 Task: Look for space in Přerov, Czech Republic from 5th July, 2023 to 15th July, 2023 for 9 adults in price range Rs.15000 to Rs.25000. Place can be entire place with 5 bedrooms having 5 beds and 5 bathrooms. Property type can be house, flat, guest house. Booking option can be shelf check-in. Required host language is English.
Action: Mouse moved to (355, 126)
Screenshot: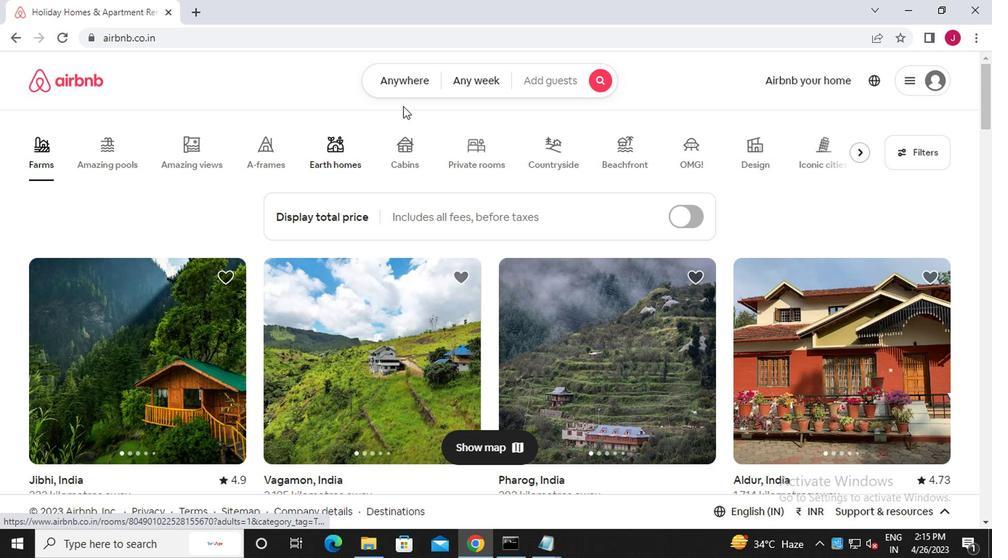 
Action: Mouse pressed left at (355, 126)
Screenshot: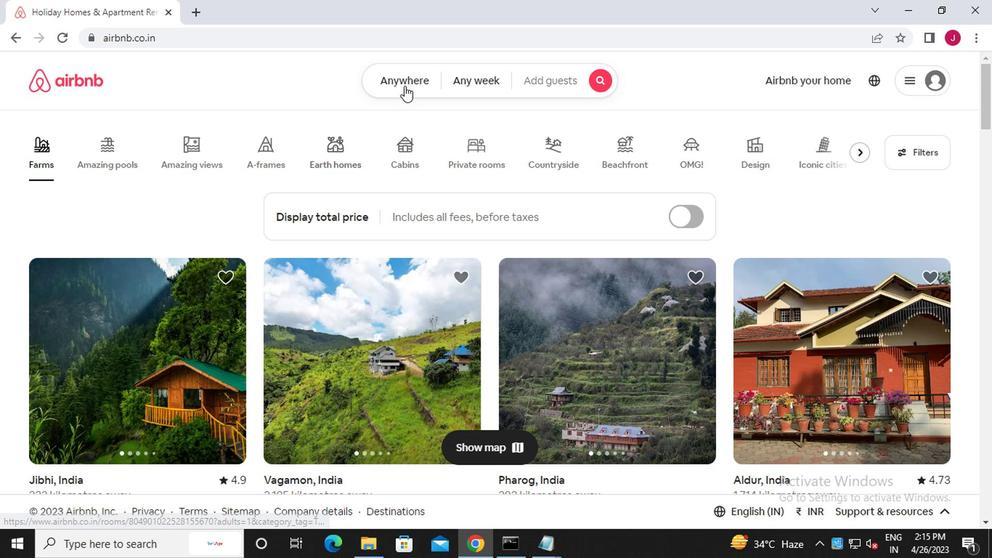 
Action: Mouse moved to (241, 164)
Screenshot: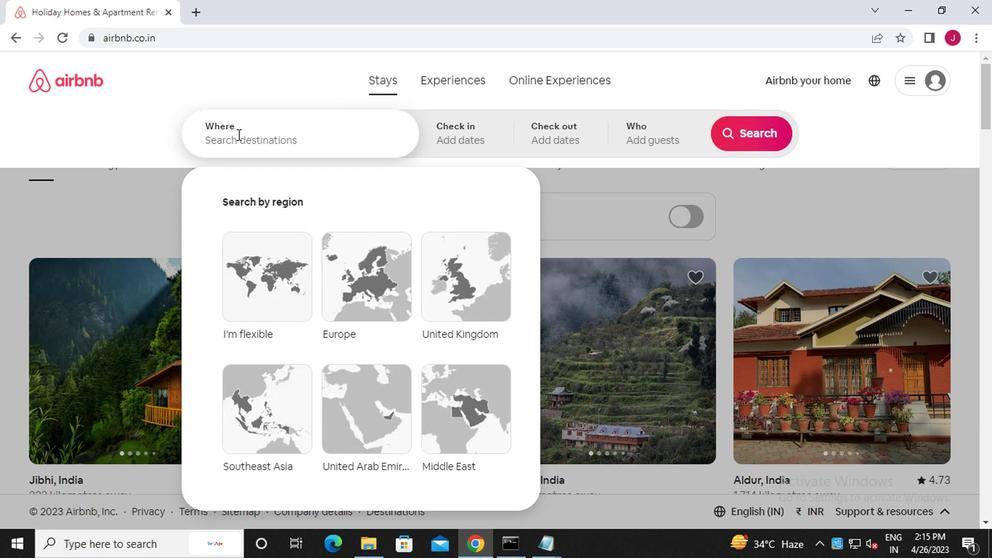 
Action: Mouse pressed left at (241, 164)
Screenshot: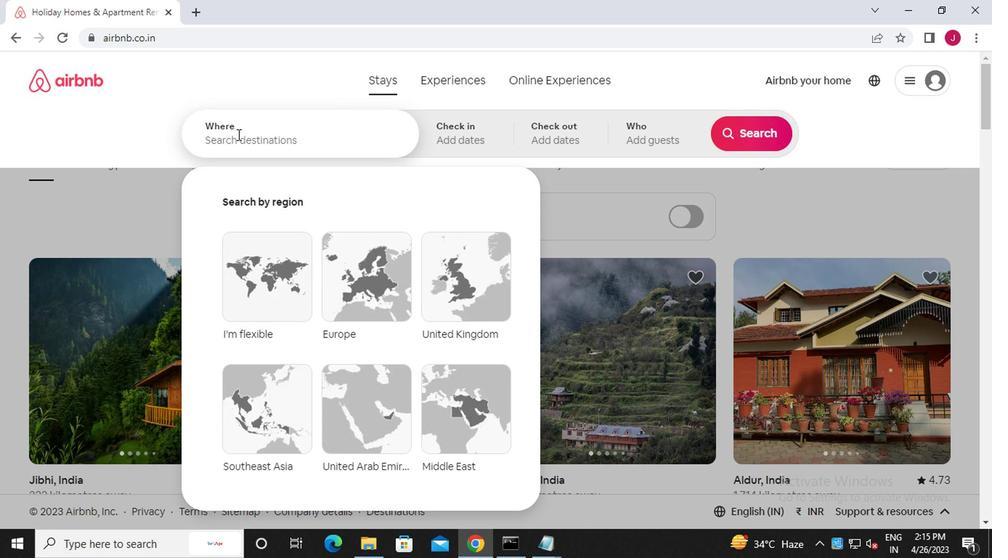 
Action: Mouse moved to (242, 164)
Screenshot: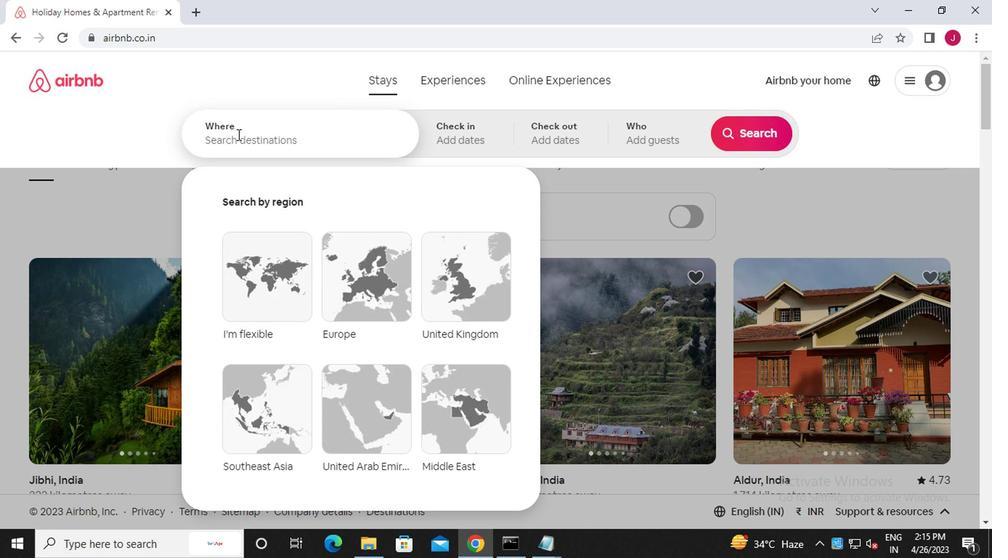 
Action: Key pressed p<Key.caps_lock>rerov,<Key.space><Key.caps_lock>c<Key.caps_lock>zech
Screenshot: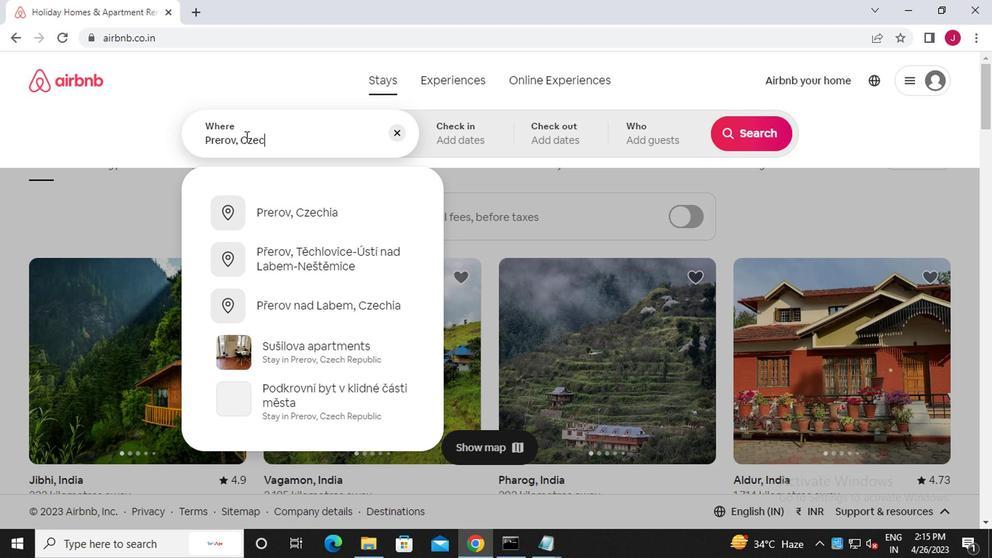
Action: Mouse moved to (403, 162)
Screenshot: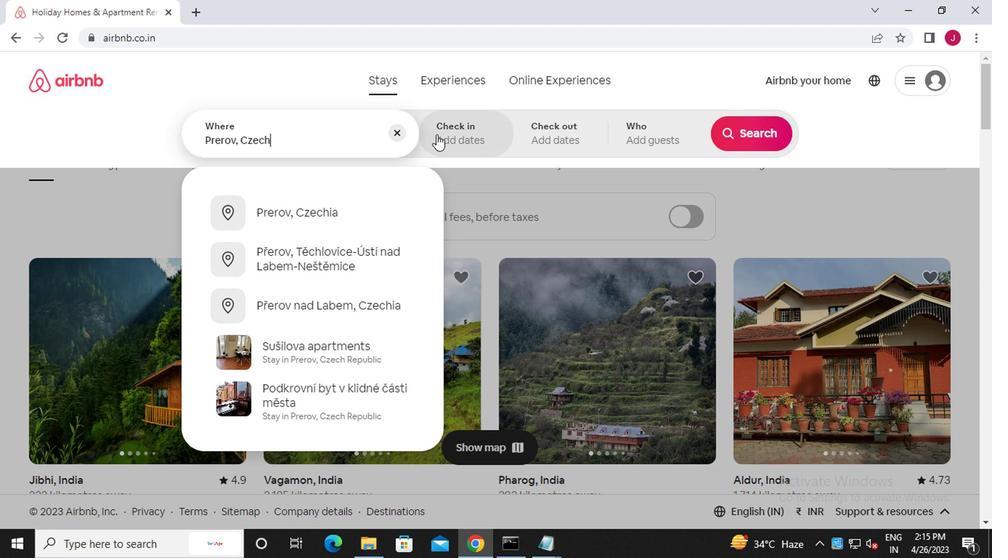 
Action: Mouse pressed left at (403, 162)
Screenshot: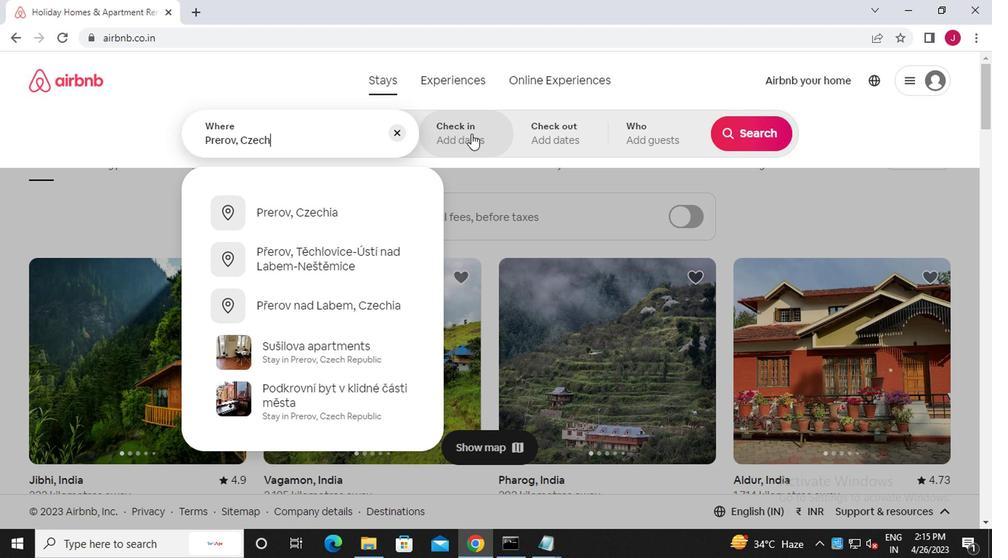 
Action: Mouse moved to (590, 244)
Screenshot: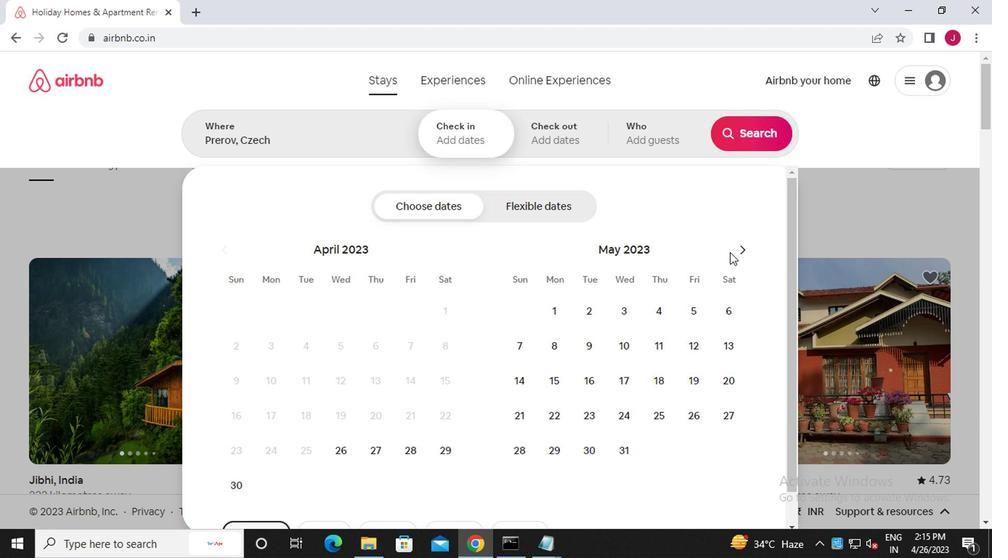 
Action: Mouse pressed left at (590, 244)
Screenshot: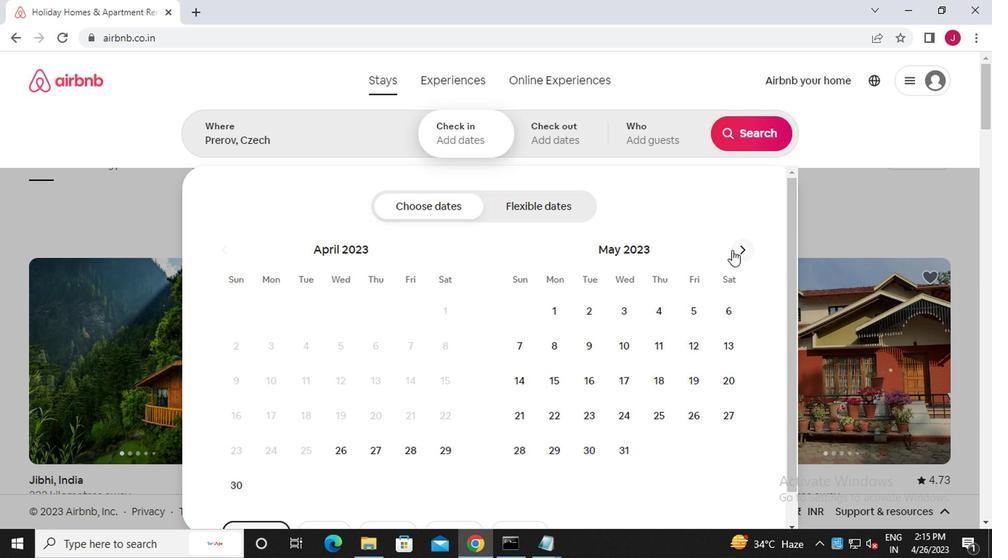 
Action: Mouse moved to (591, 244)
Screenshot: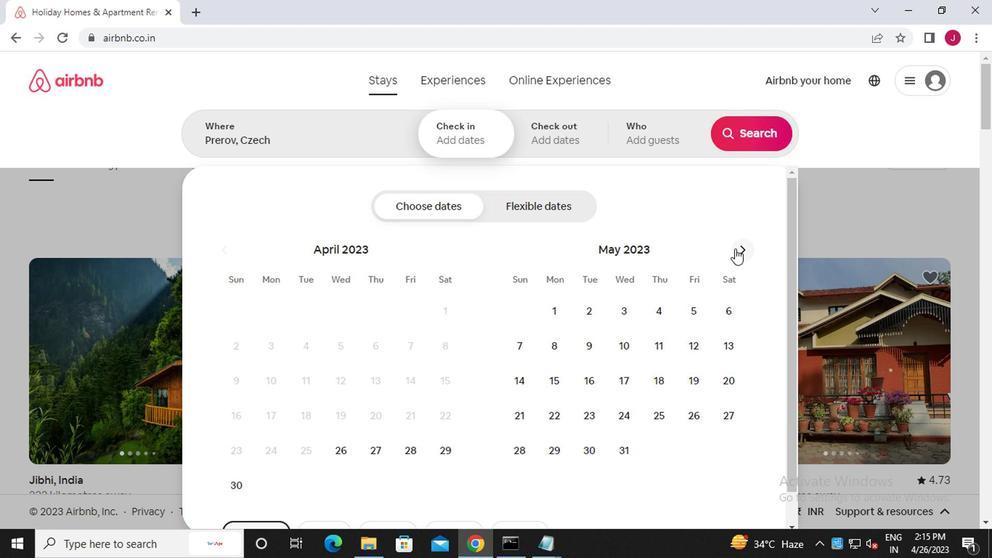 
Action: Mouse pressed left at (591, 244)
Screenshot: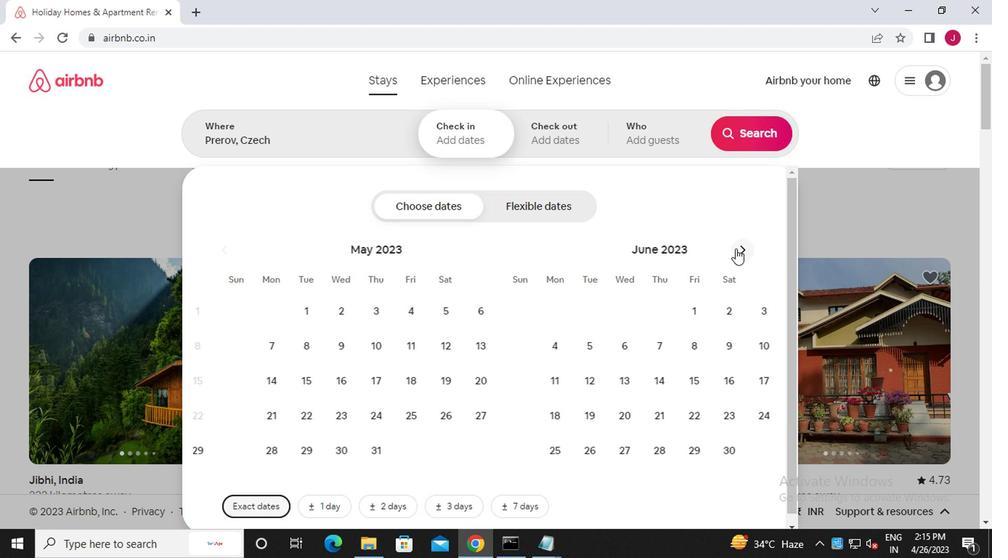 
Action: Mouse moved to (507, 314)
Screenshot: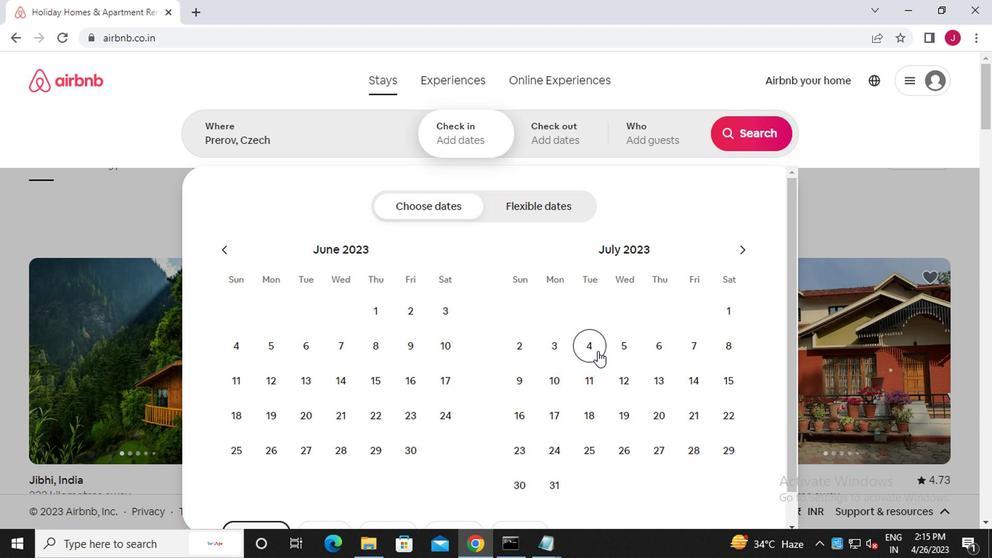 
Action: Mouse pressed left at (507, 314)
Screenshot: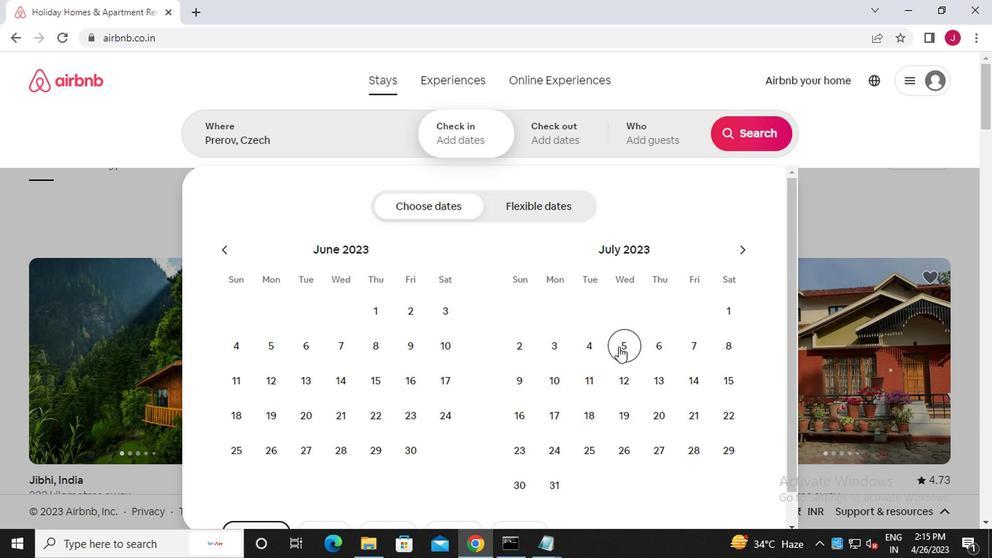 
Action: Mouse moved to (592, 340)
Screenshot: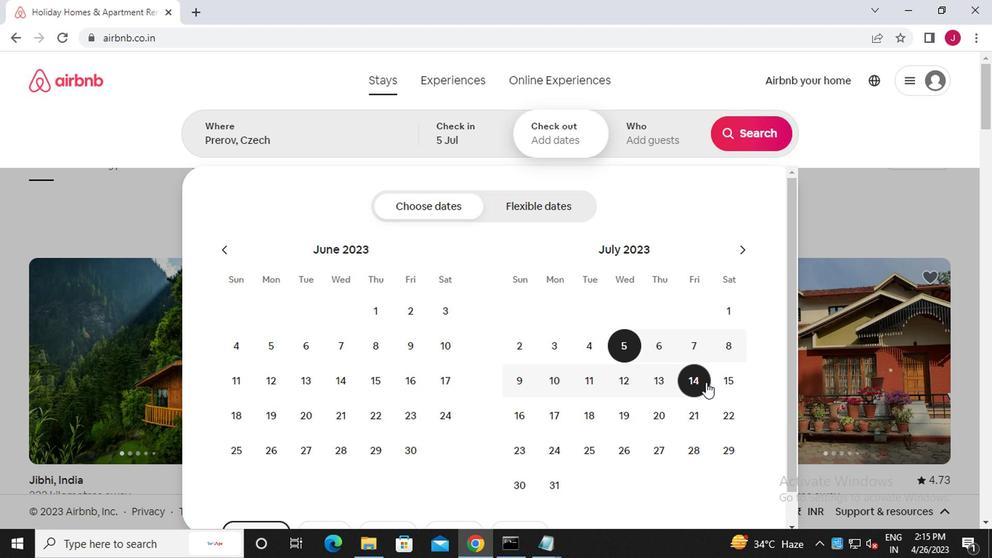 
Action: Mouse pressed left at (592, 340)
Screenshot: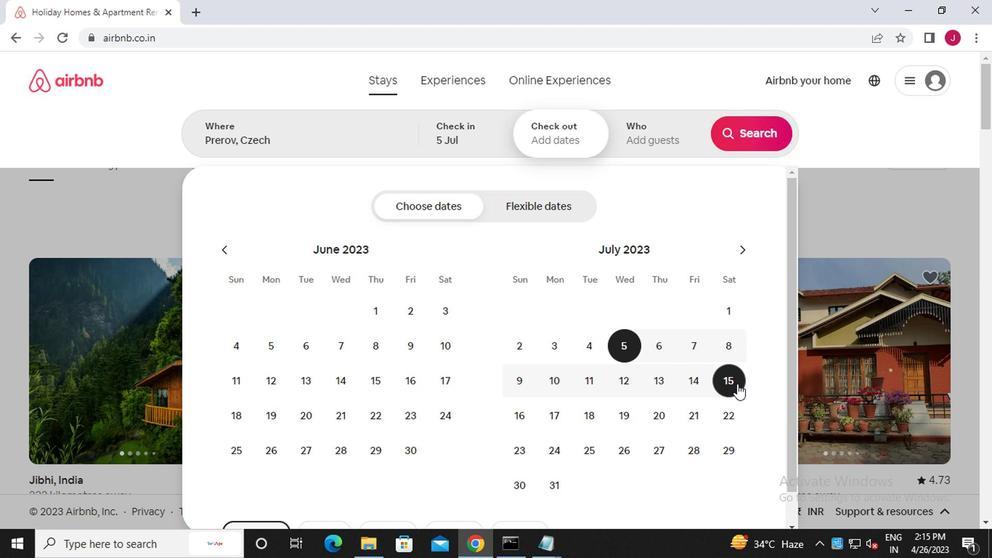 
Action: Mouse moved to (534, 167)
Screenshot: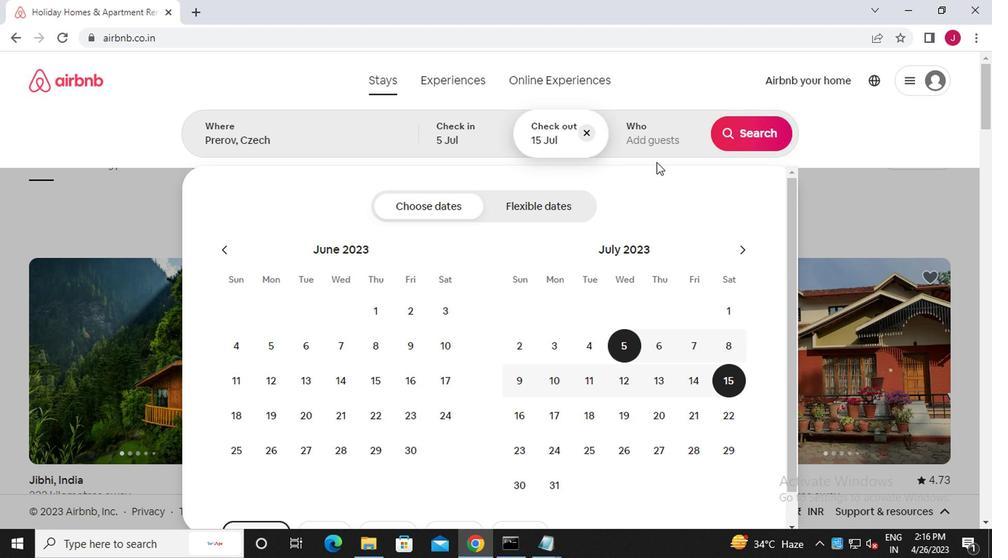 
Action: Mouse pressed left at (534, 167)
Screenshot: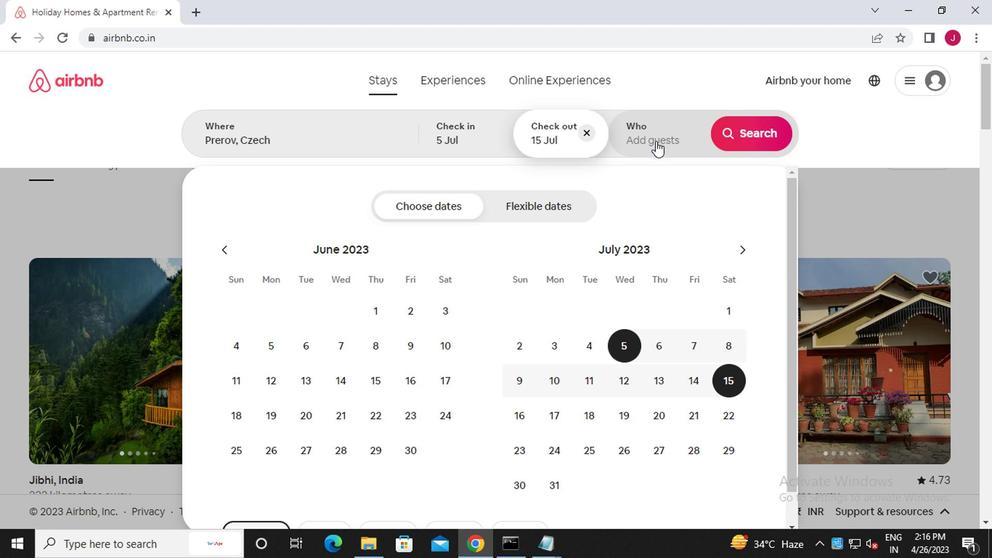 
Action: Mouse moved to (607, 213)
Screenshot: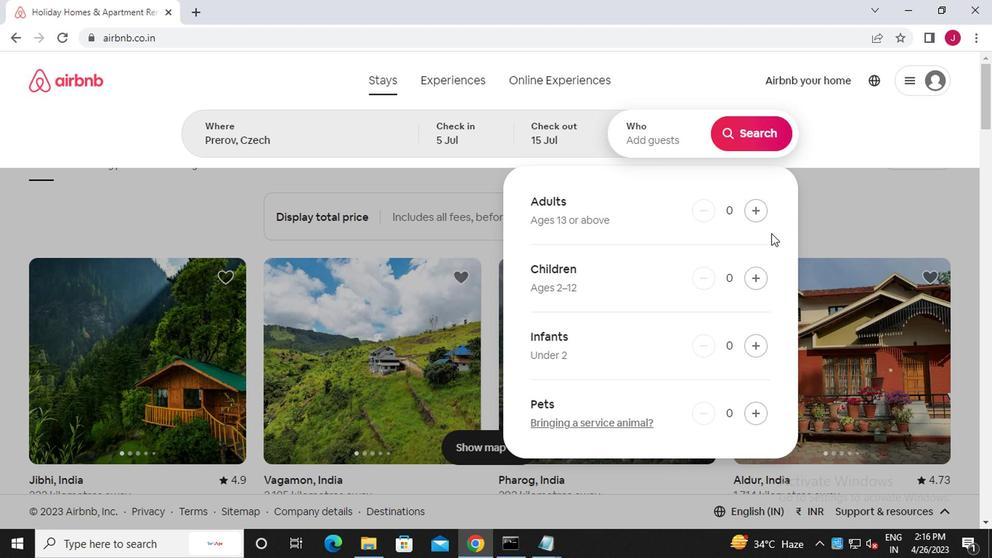 
Action: Mouse pressed left at (607, 213)
Screenshot: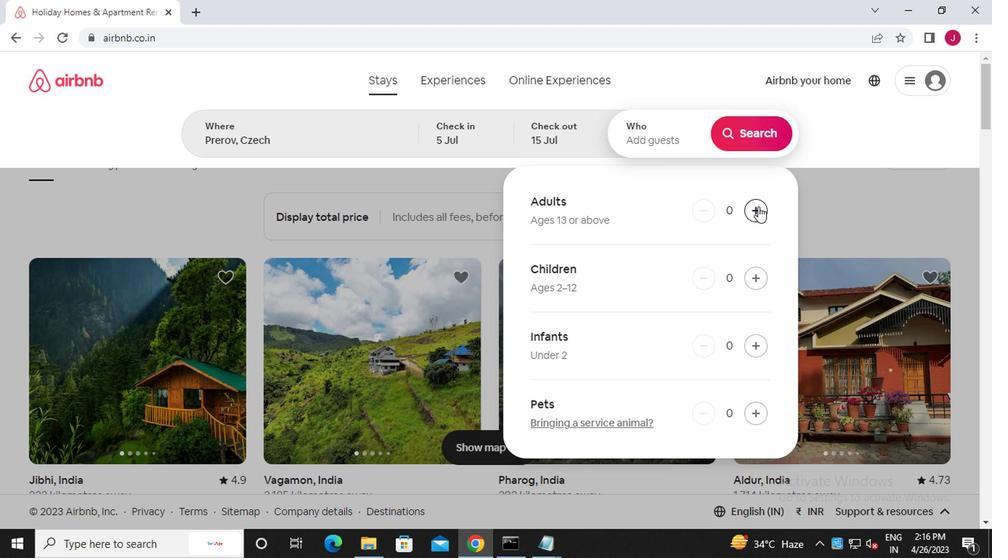 
Action: Mouse pressed left at (607, 213)
Screenshot: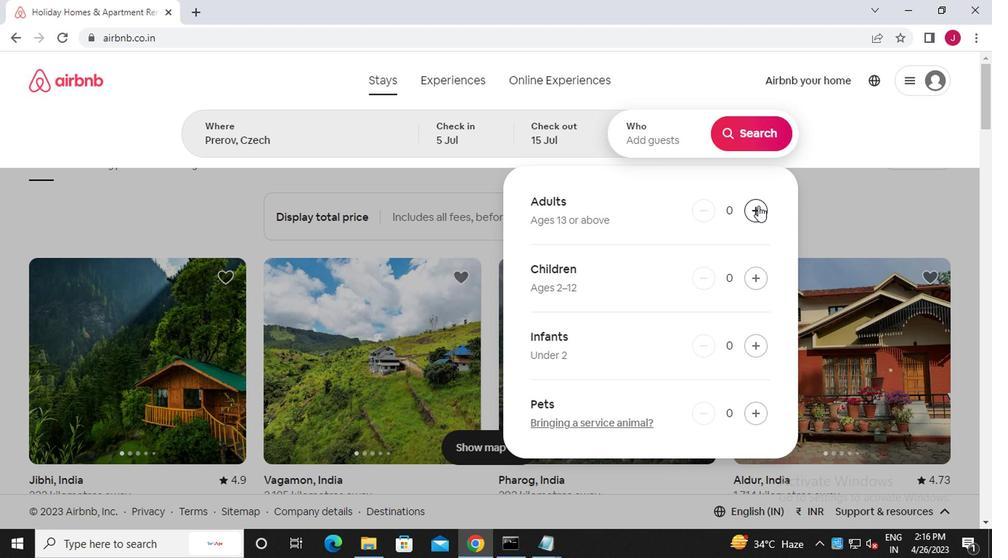 
Action: Mouse pressed left at (607, 213)
Screenshot: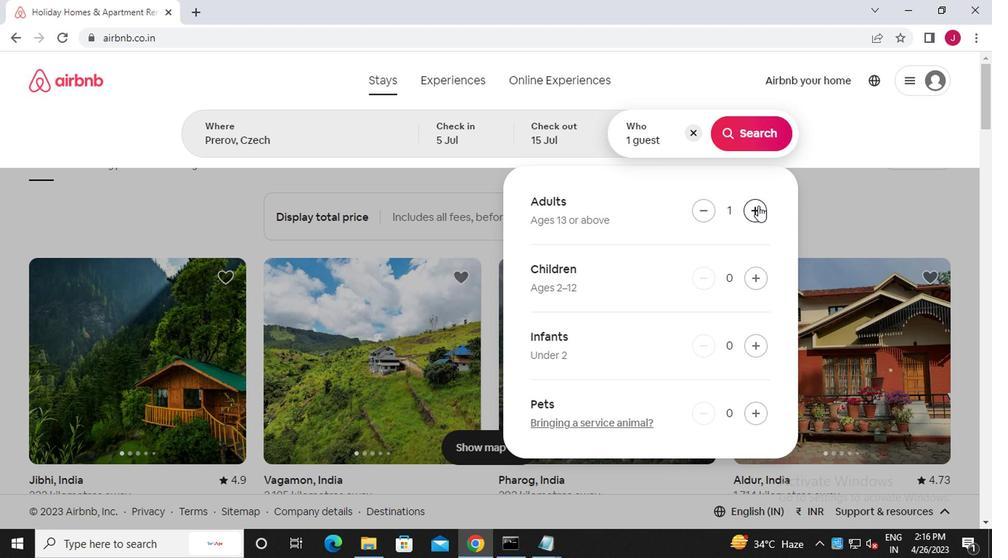 
Action: Mouse pressed left at (607, 213)
Screenshot: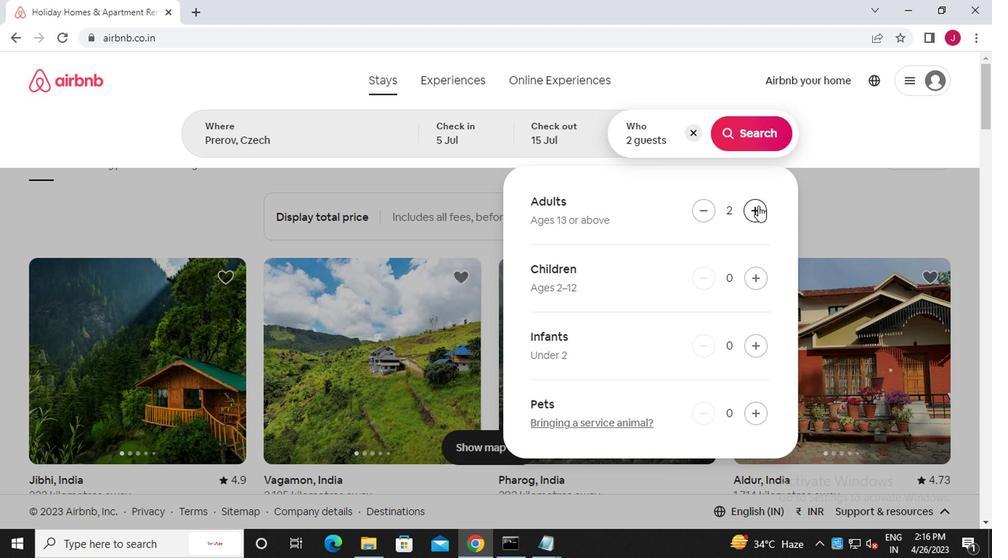 
Action: Mouse pressed left at (607, 213)
Screenshot: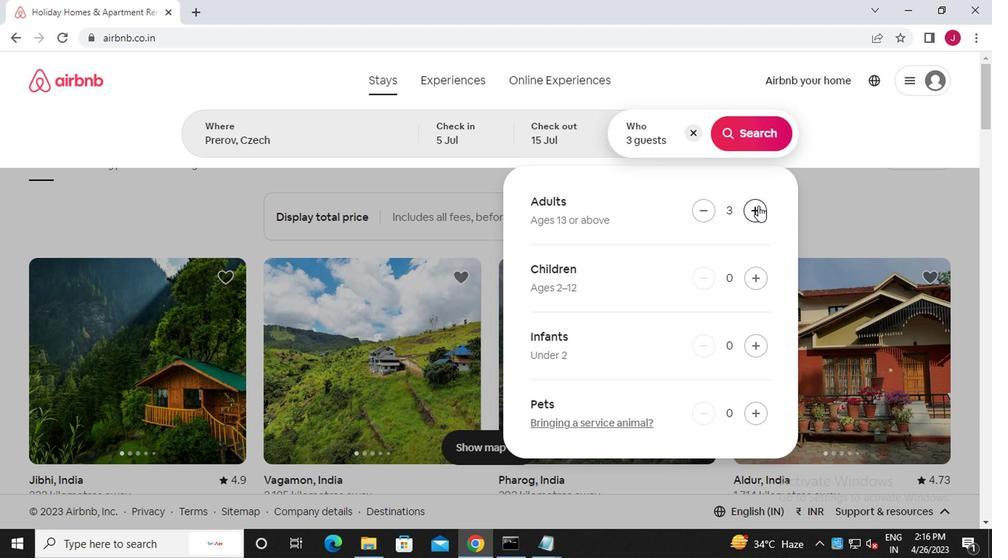 
Action: Mouse pressed left at (607, 213)
Screenshot: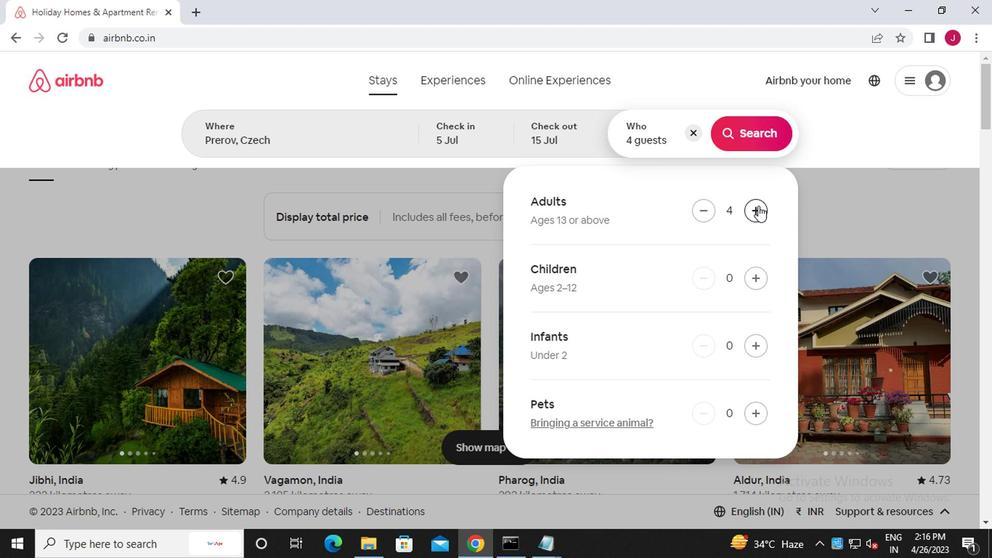 
Action: Mouse pressed left at (607, 213)
Screenshot: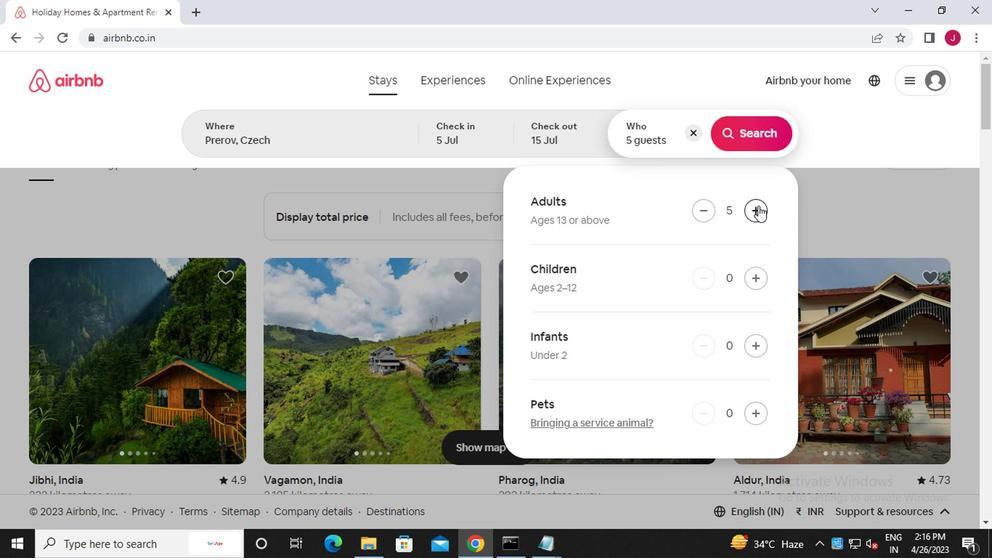 
Action: Mouse pressed left at (607, 213)
Screenshot: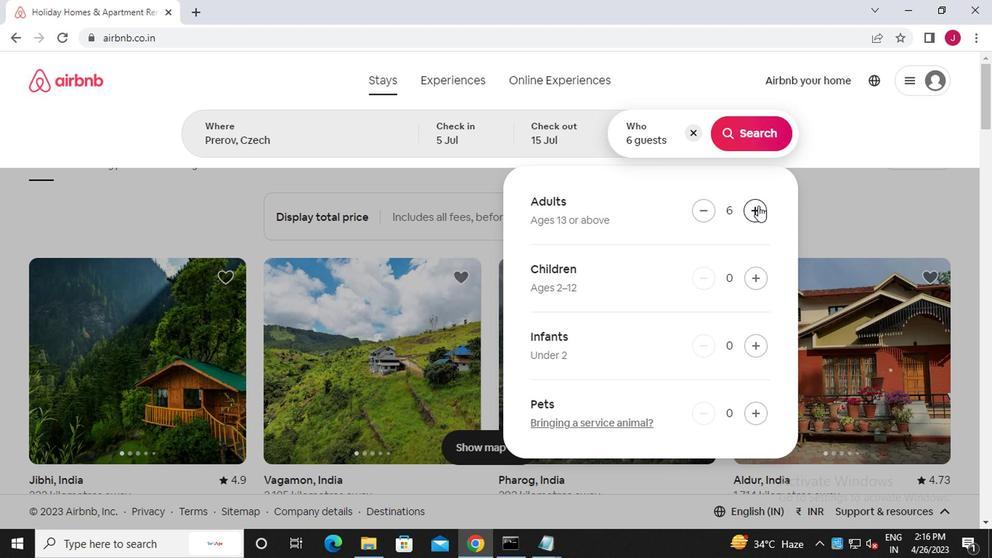 
Action: Mouse pressed left at (607, 213)
Screenshot: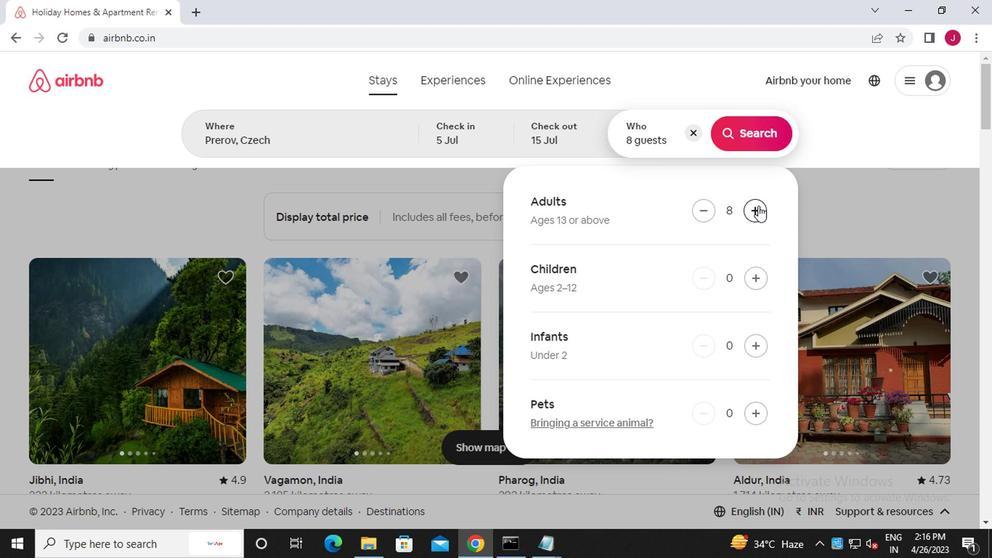 
Action: Mouse moved to (605, 164)
Screenshot: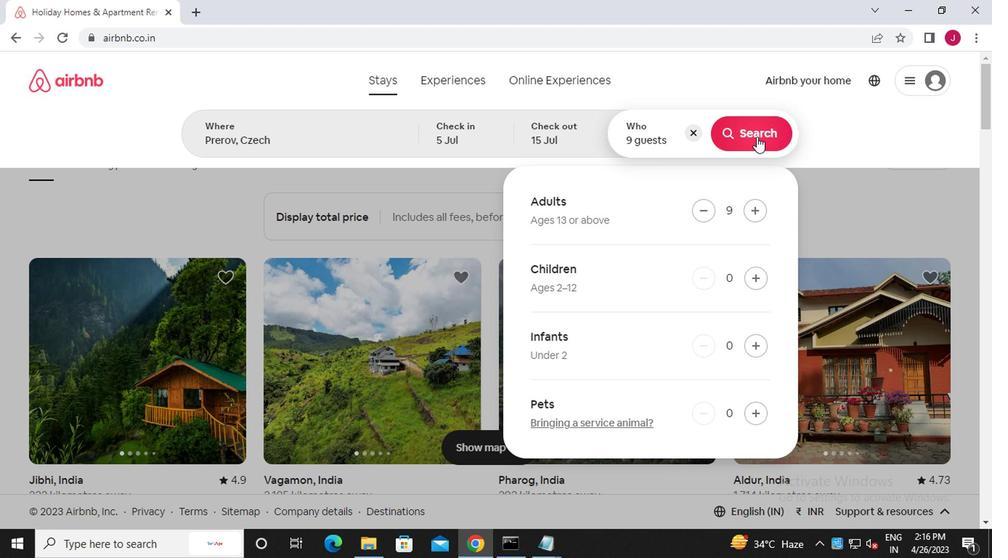 
Action: Mouse pressed left at (605, 164)
Screenshot: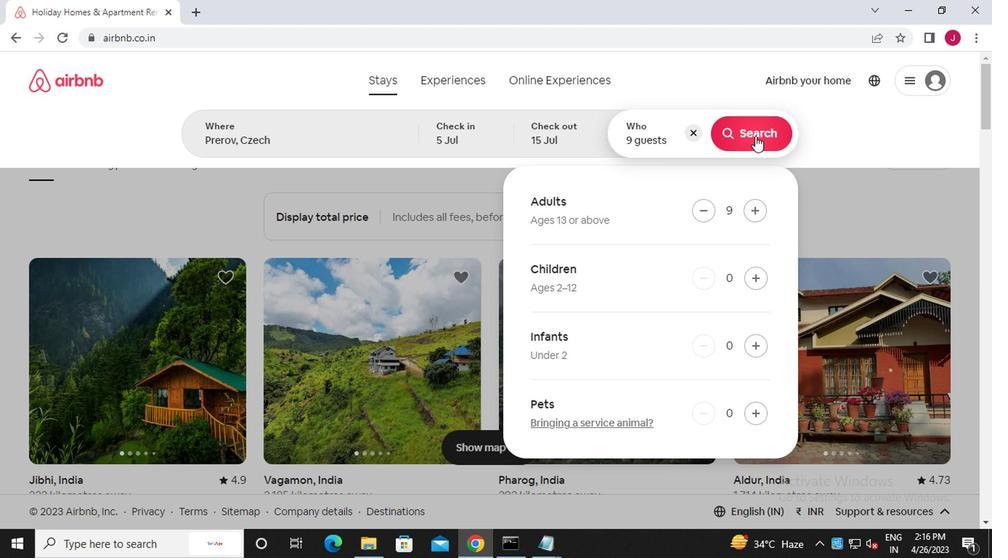 
Action: Mouse moved to (732, 164)
Screenshot: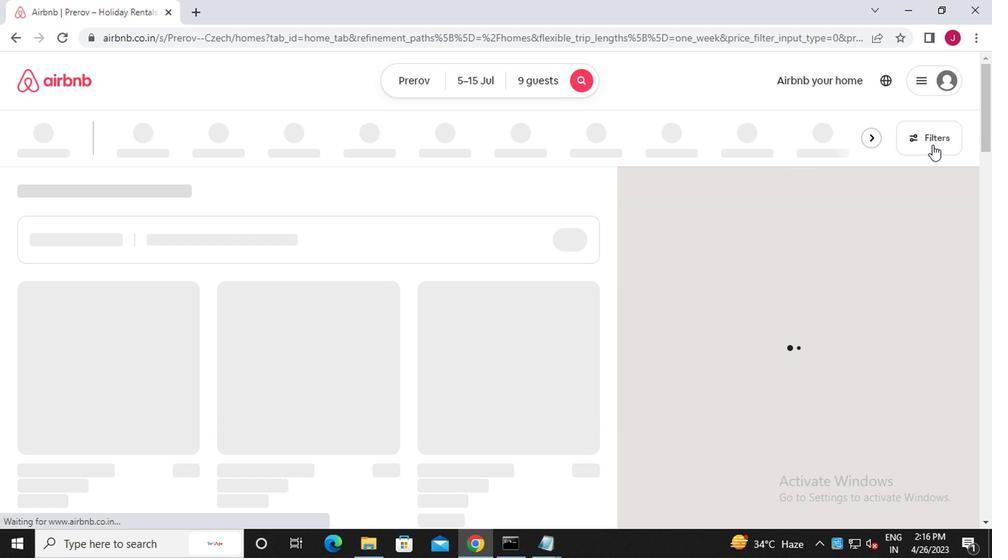 
Action: Mouse pressed left at (732, 164)
Screenshot: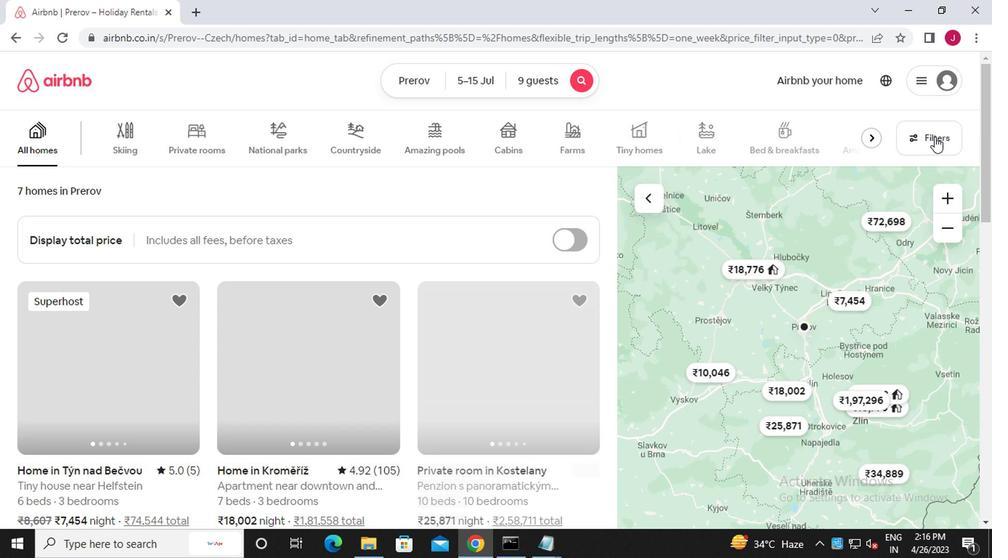 
Action: Mouse moved to (315, 297)
Screenshot: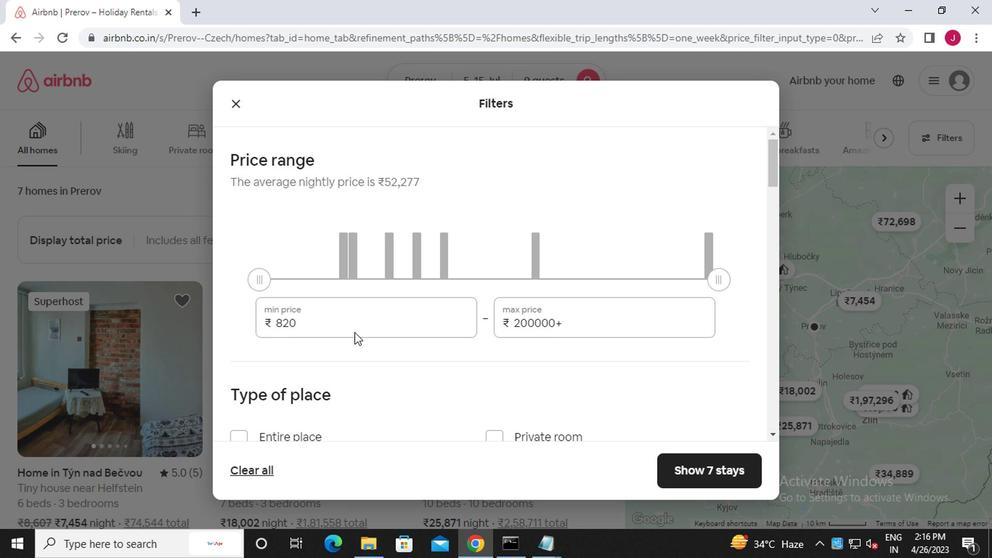 
Action: Mouse pressed left at (315, 297)
Screenshot: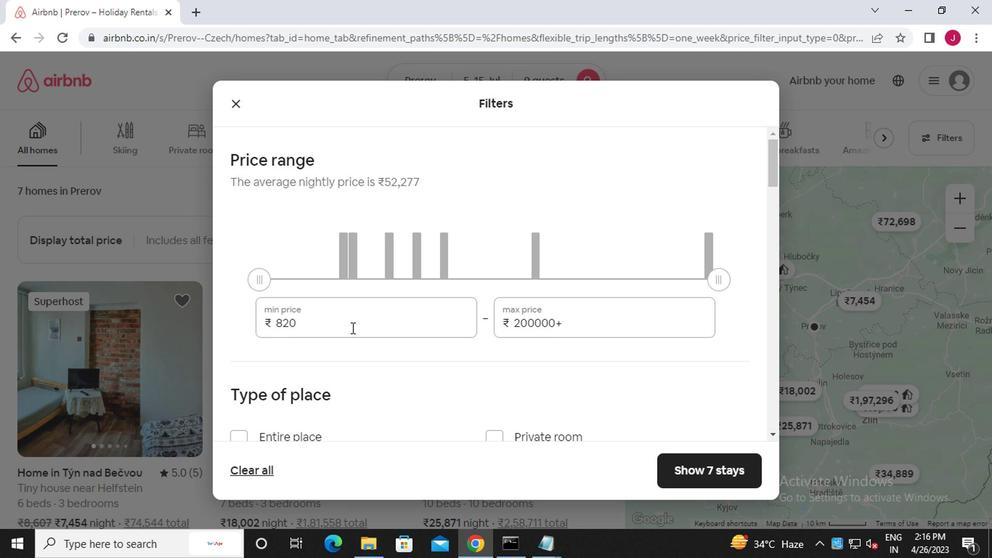 
Action: Mouse moved to (312, 291)
Screenshot: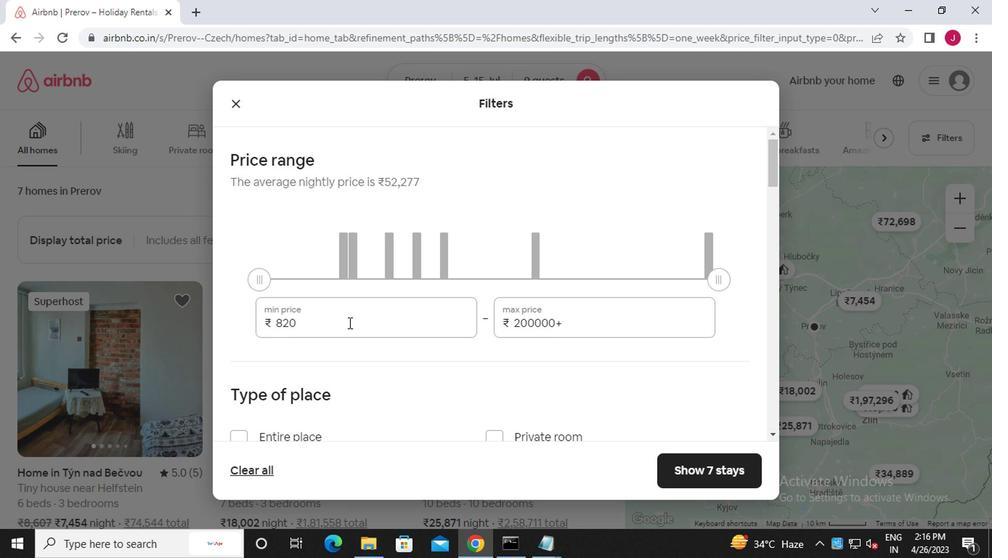 
Action: Key pressed <Key.backspace><Key.backspace><Key.backspace><<97>><<101>><<96>><<96>><<96>>
Screenshot: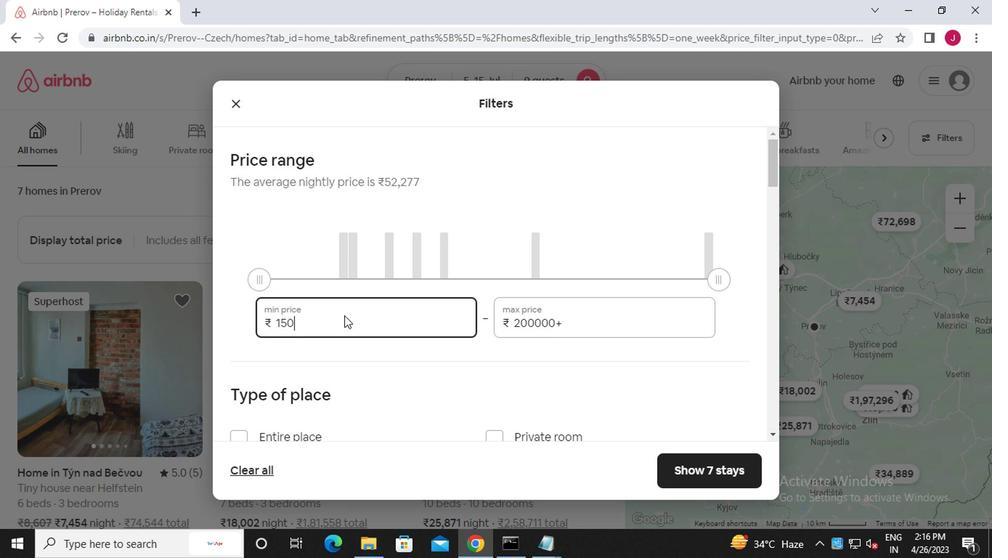 
Action: Mouse moved to (478, 296)
Screenshot: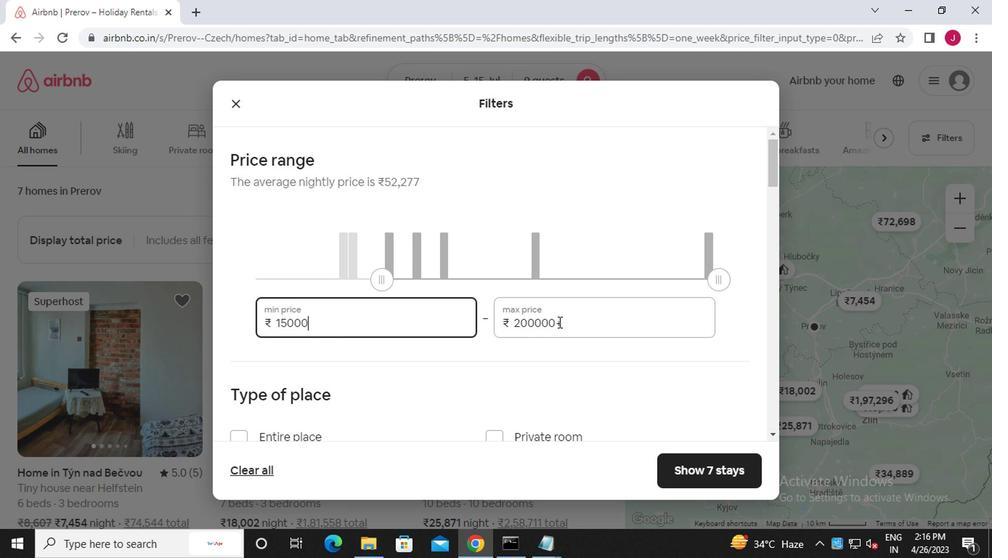 
Action: Mouse pressed left at (478, 296)
Screenshot: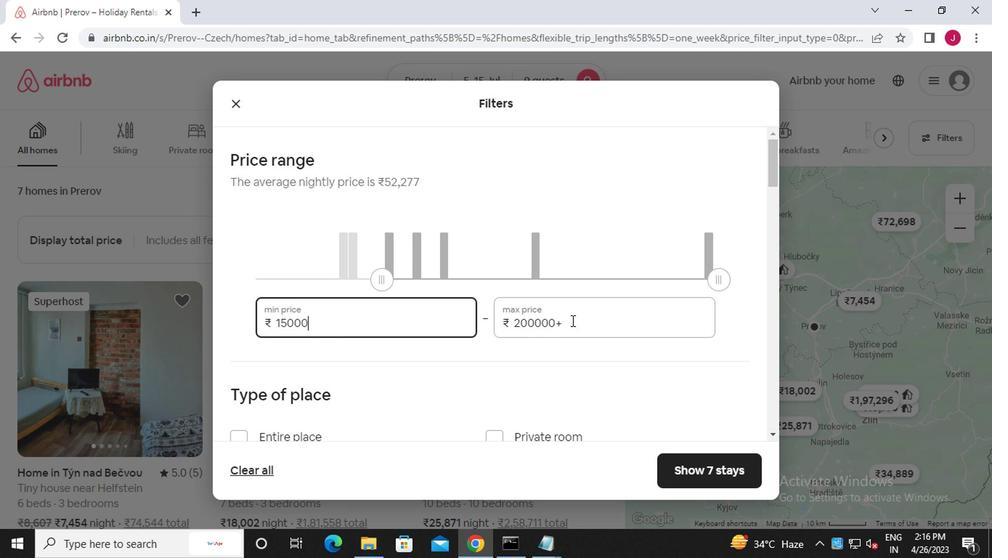 
Action: Mouse moved to (476, 294)
Screenshot: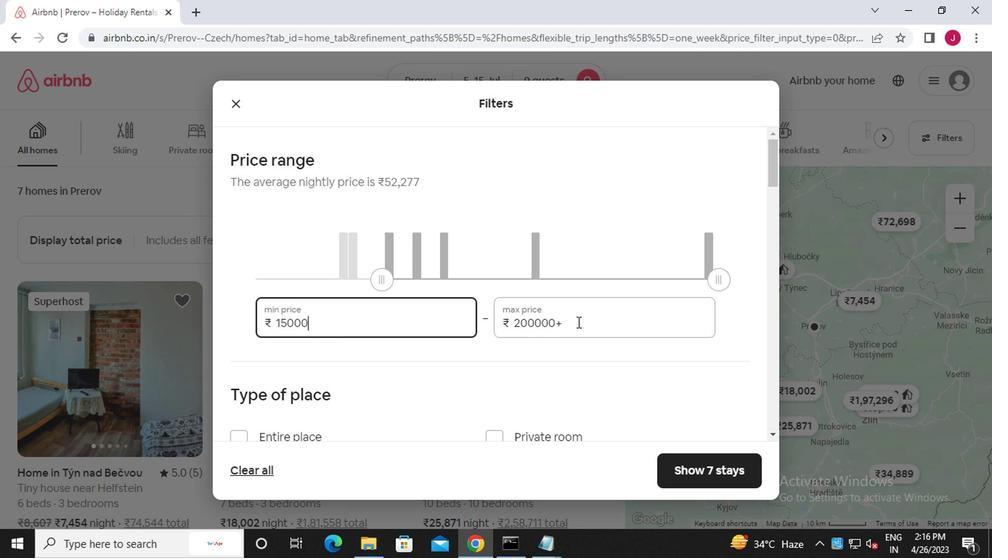 
Action: Key pressed <Key.backspace><Key.backspace><Key.backspace><Key.backspace><Key.backspace><Key.backspace><<101>><<96>><<96>><<96>>
Screenshot: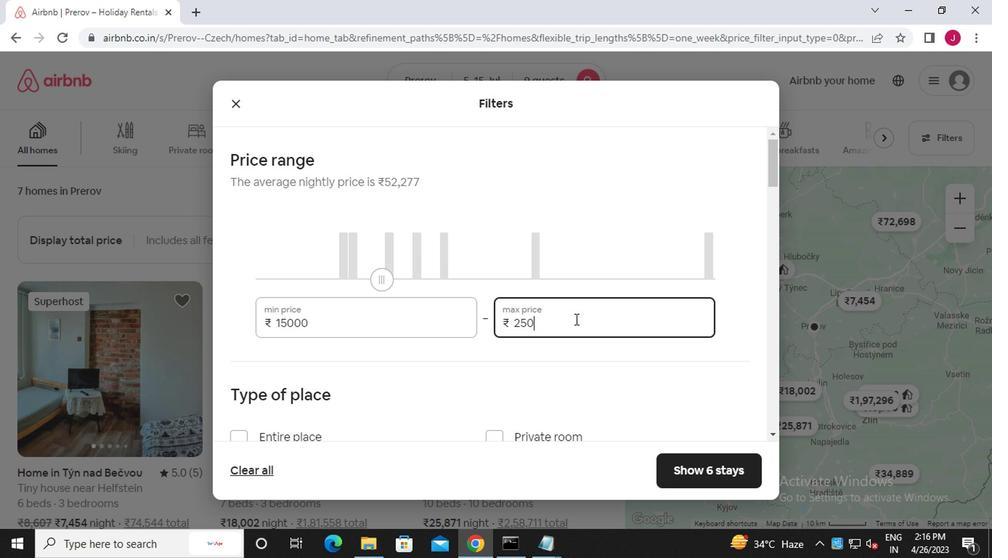 
Action: Mouse moved to (472, 290)
Screenshot: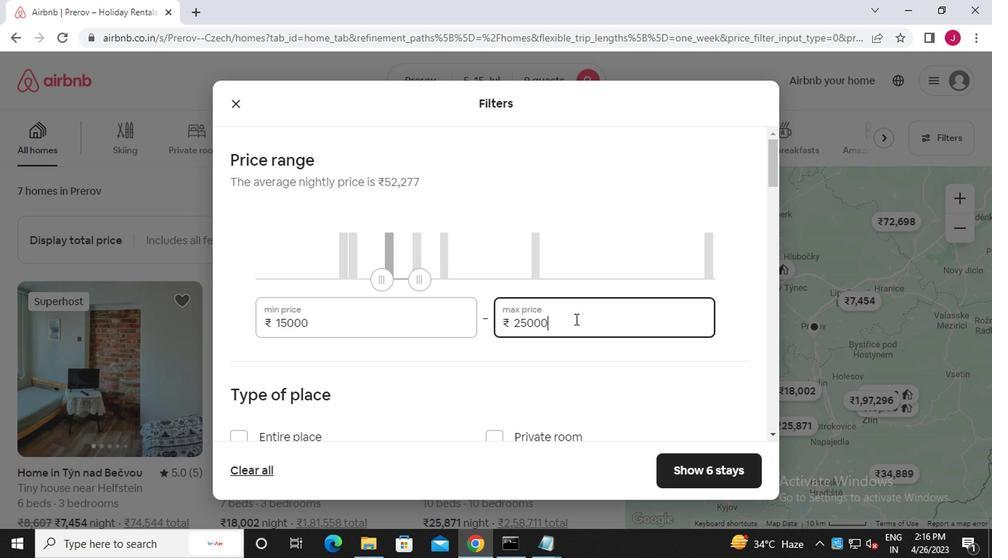 
Action: Mouse scrolled (472, 290) with delta (0, 0)
Screenshot: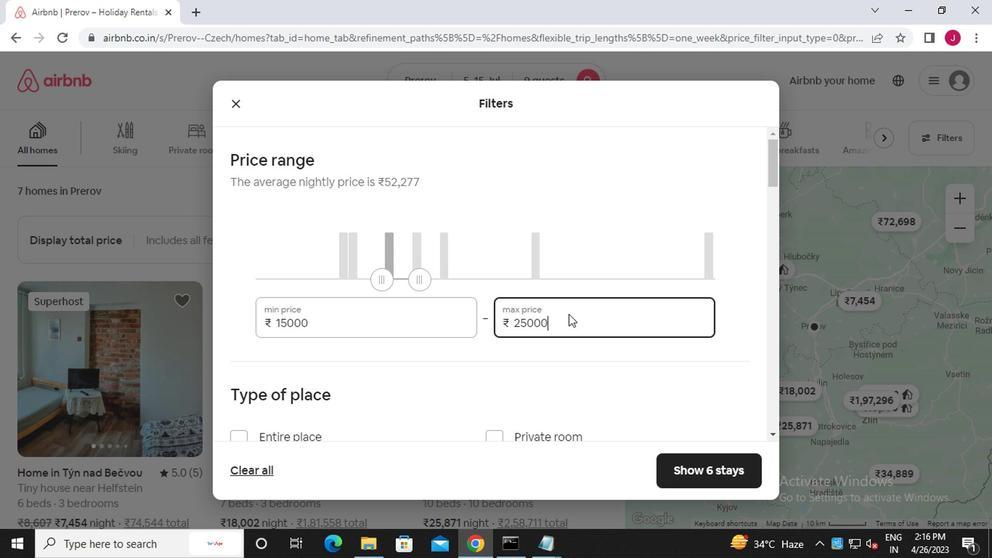 
Action: Mouse scrolled (472, 290) with delta (0, 0)
Screenshot: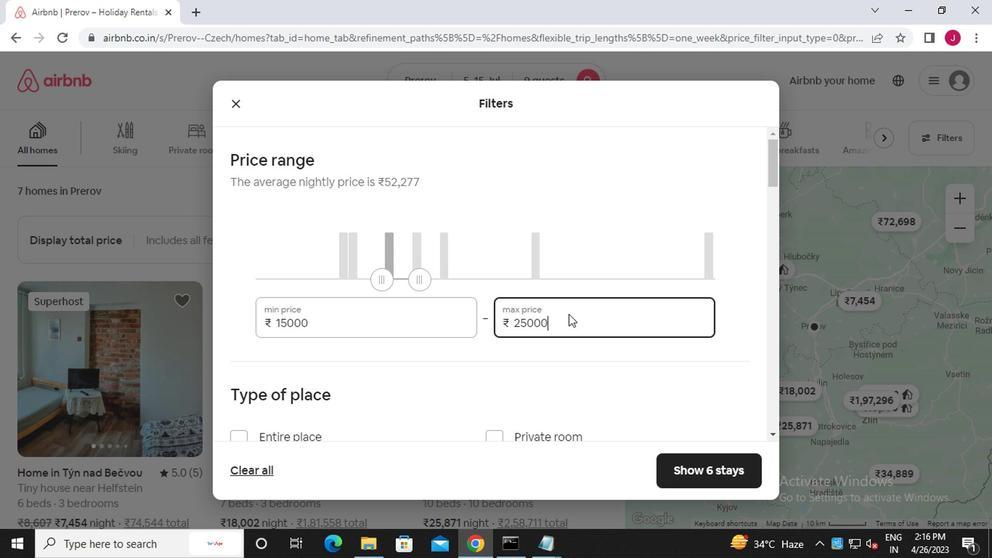 
Action: Mouse scrolled (472, 290) with delta (0, 0)
Screenshot: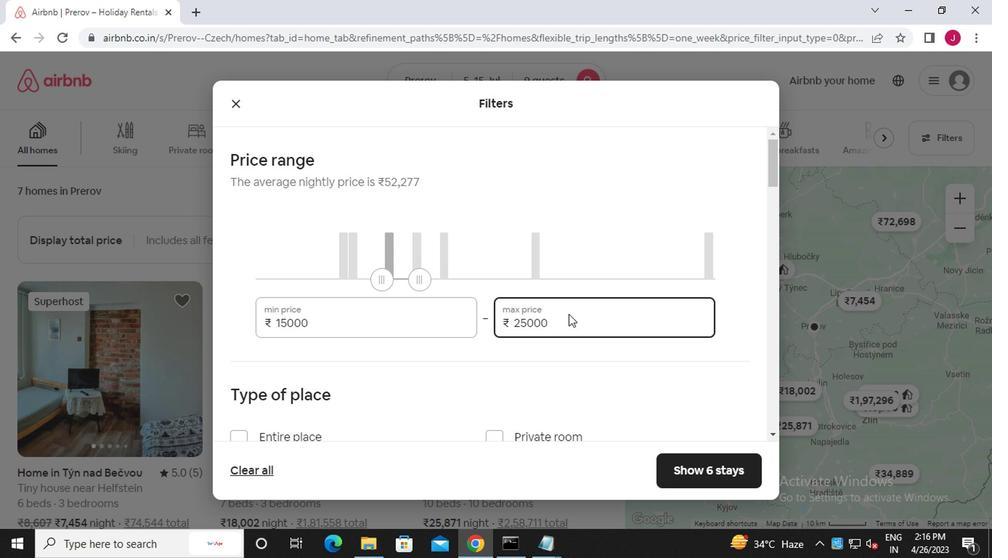 
Action: Mouse moved to (244, 224)
Screenshot: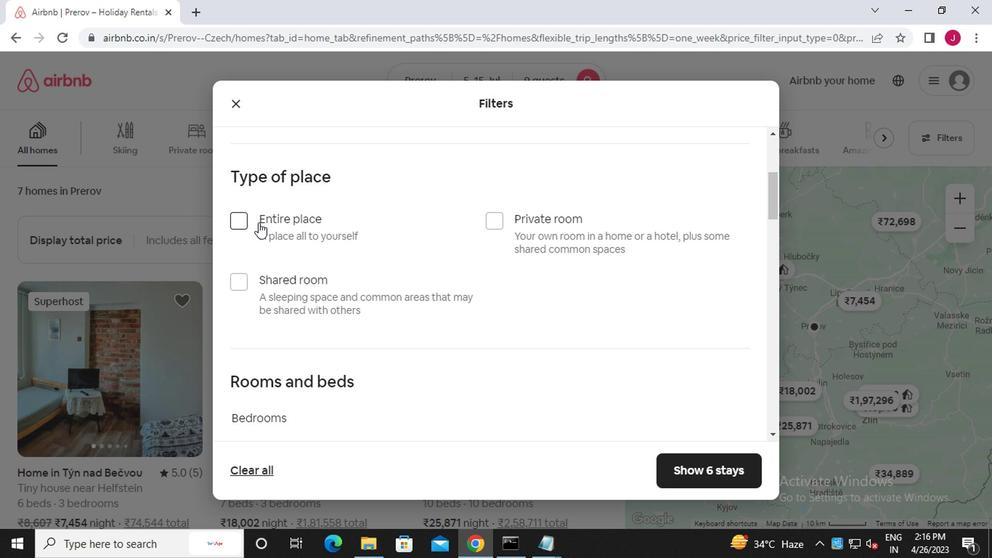 
Action: Mouse pressed left at (244, 224)
Screenshot: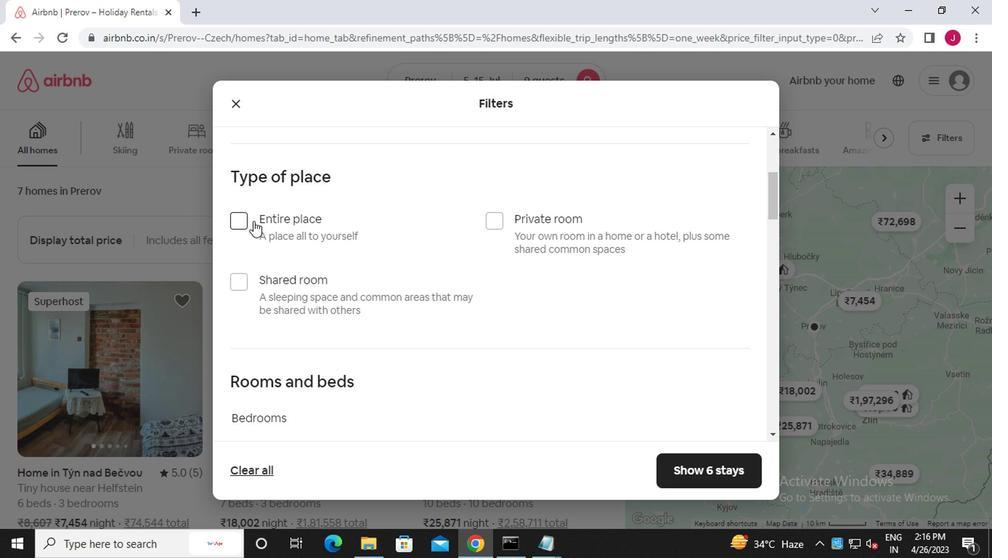 
Action: Mouse moved to (305, 247)
Screenshot: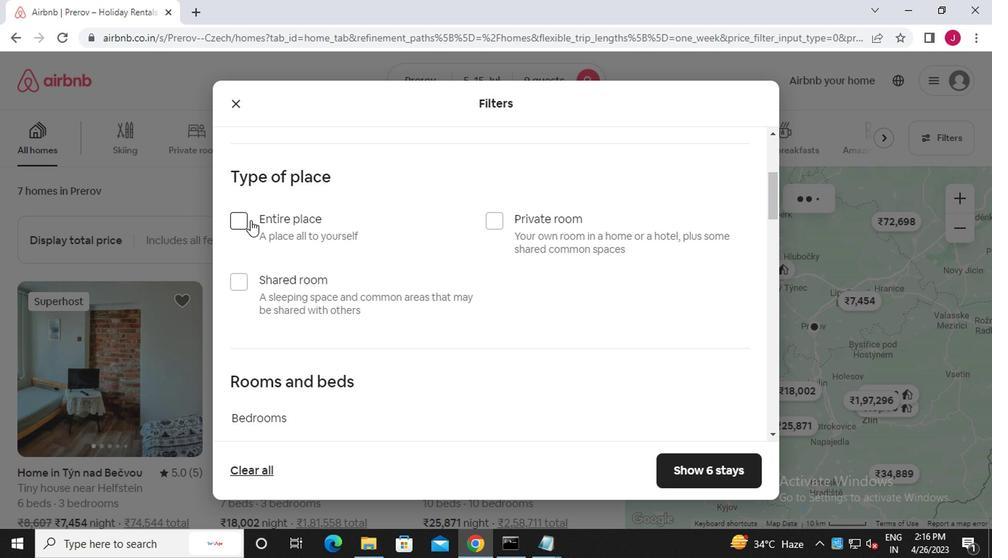 
Action: Mouse scrolled (305, 246) with delta (0, 0)
Screenshot: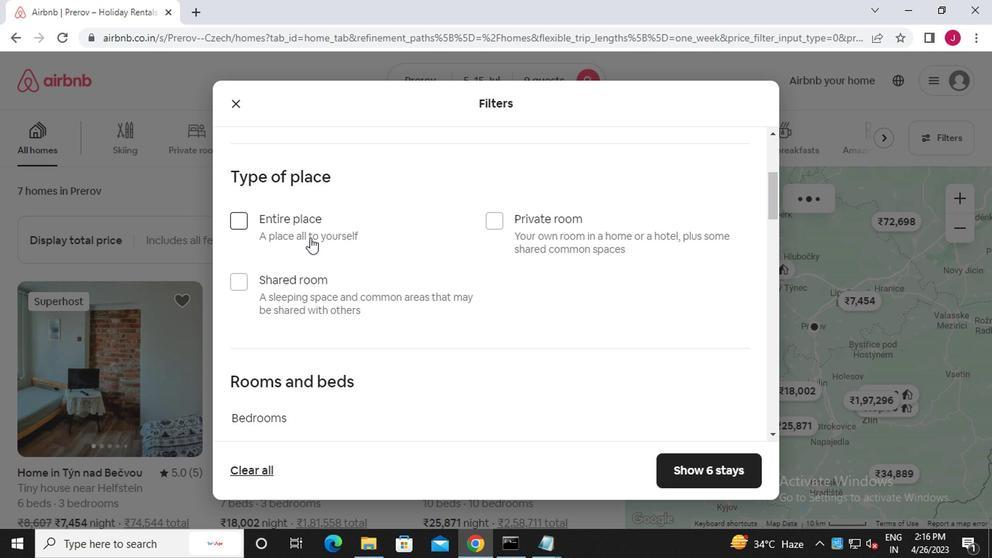 
Action: Mouse moved to (305, 247)
Screenshot: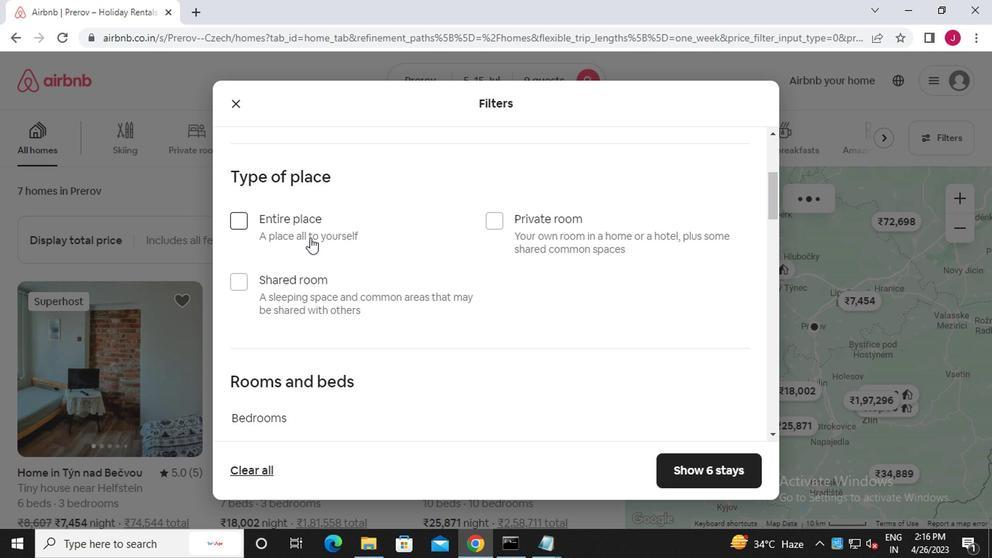 
Action: Mouse scrolled (305, 246) with delta (0, 0)
Screenshot: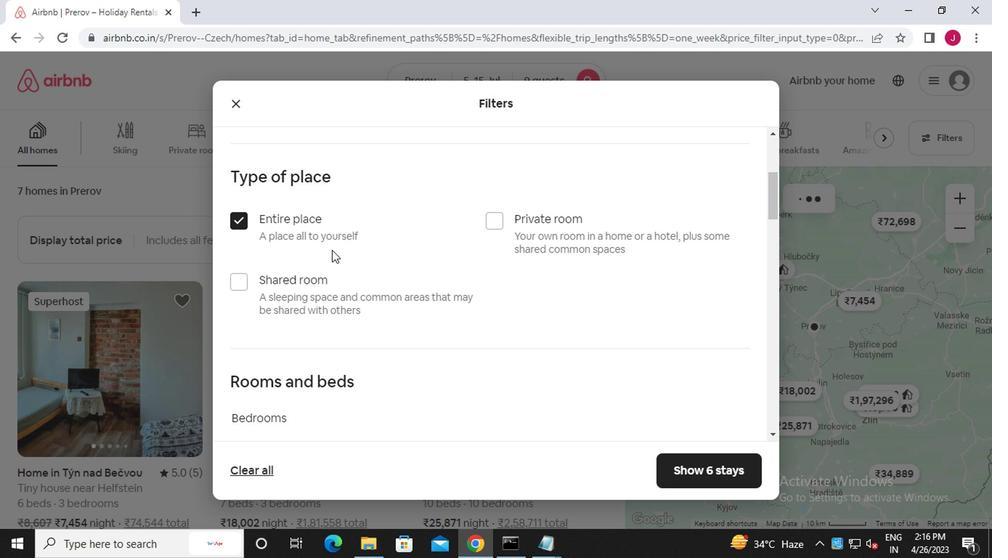 
Action: Mouse scrolled (305, 246) with delta (0, 0)
Screenshot: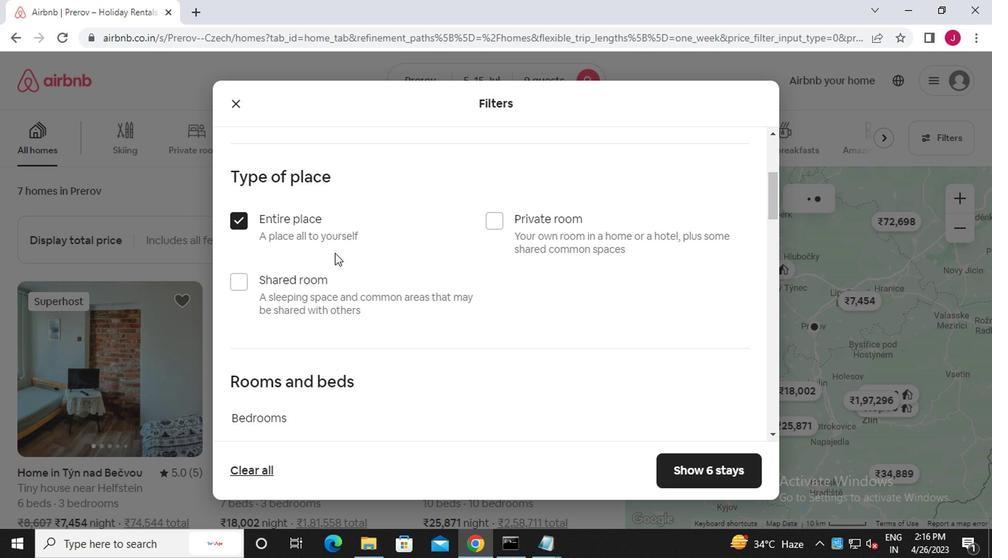 
Action: Mouse moved to (438, 239)
Screenshot: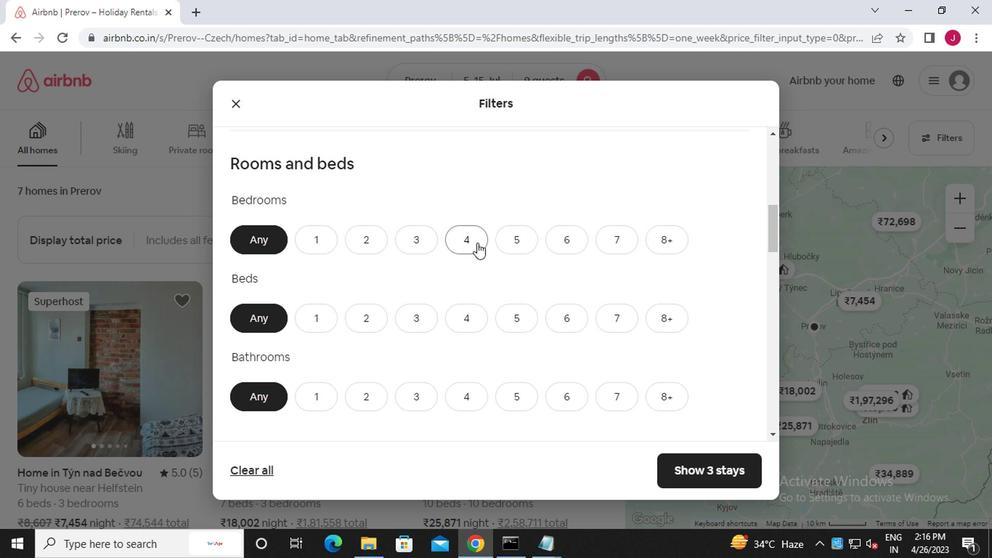 
Action: Mouse pressed left at (438, 239)
Screenshot: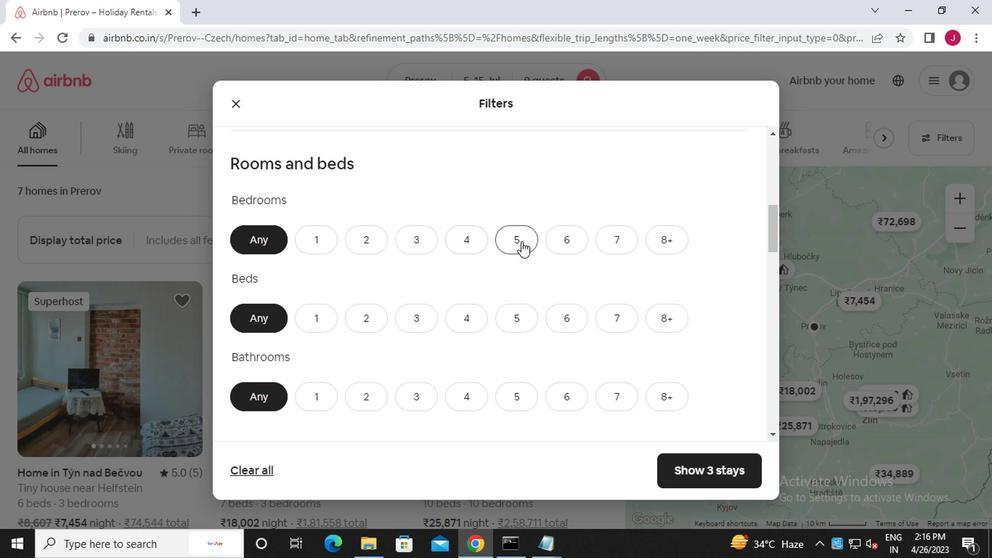 
Action: Mouse moved to (435, 298)
Screenshot: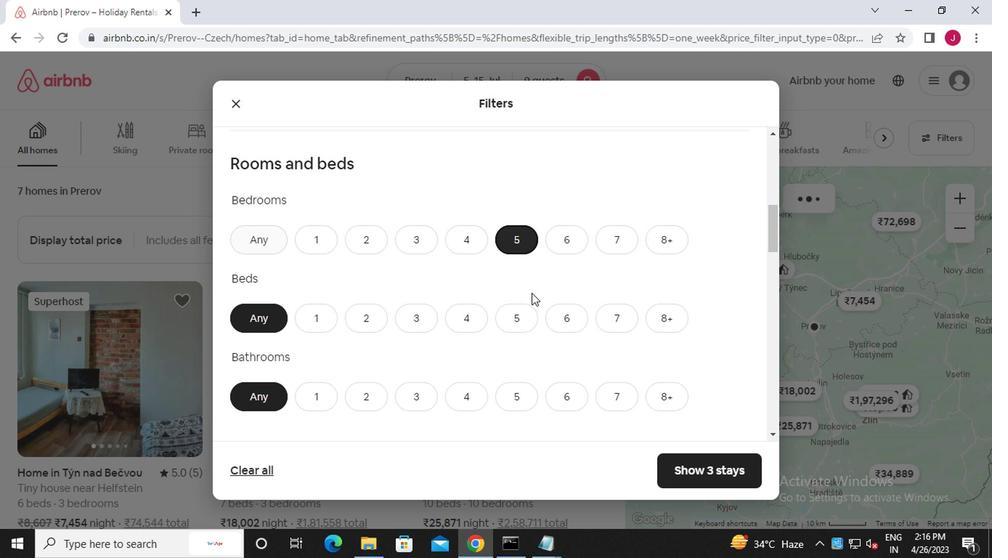 
Action: Mouse pressed left at (435, 298)
Screenshot: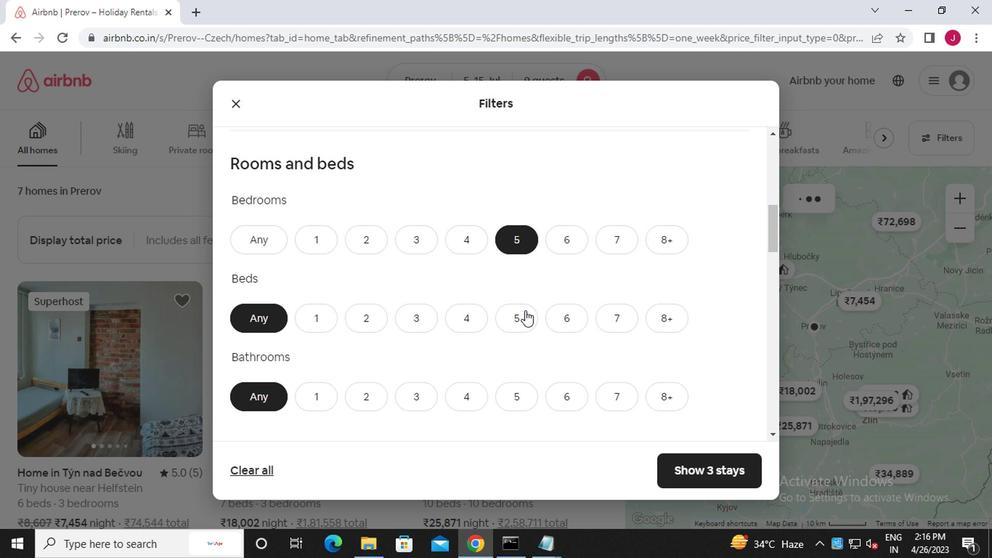 
Action: Mouse moved to (433, 353)
Screenshot: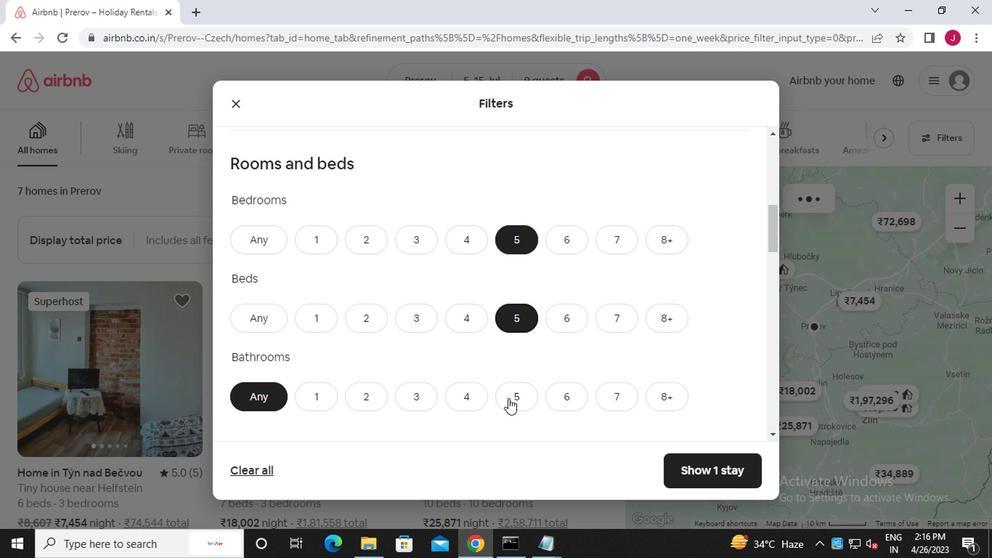 
Action: Mouse pressed left at (433, 353)
Screenshot: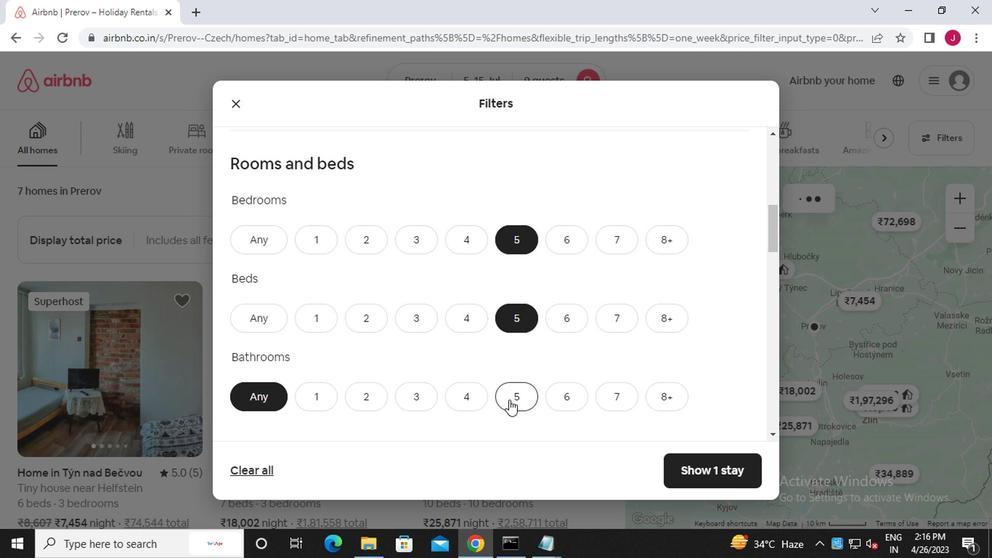 
Action: Mouse moved to (431, 353)
Screenshot: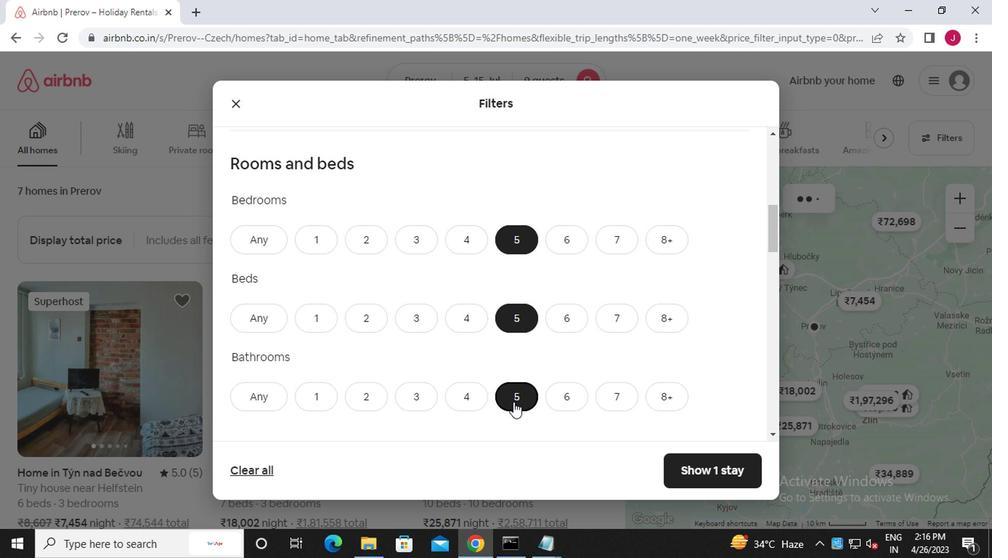 
Action: Mouse scrolled (431, 352) with delta (0, 0)
Screenshot: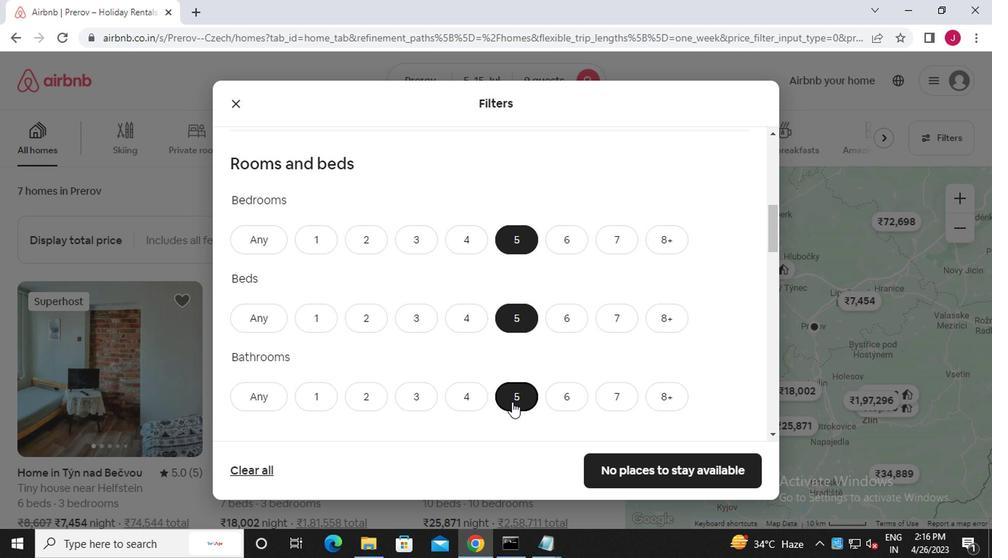
Action: Mouse scrolled (431, 352) with delta (0, 0)
Screenshot: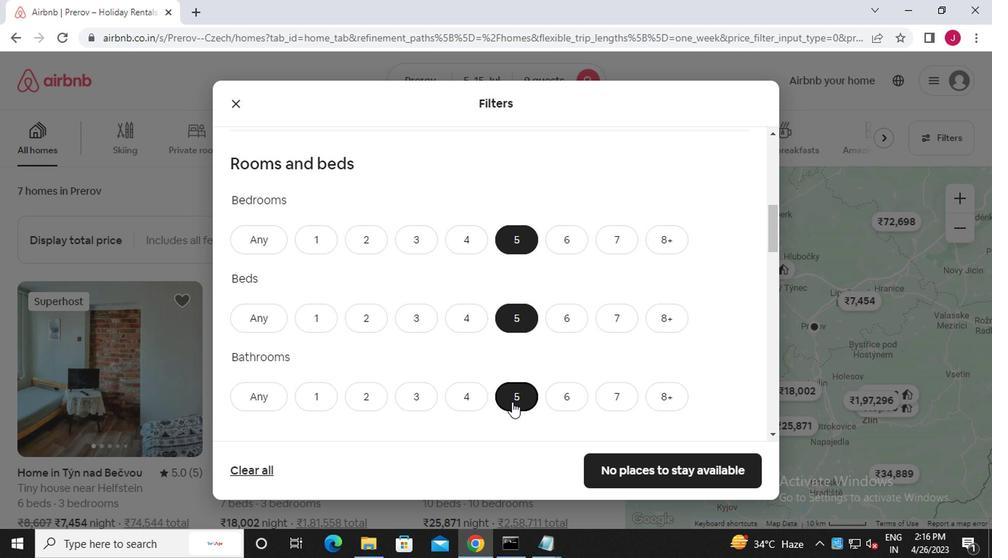 
Action: Mouse moved to (283, 329)
Screenshot: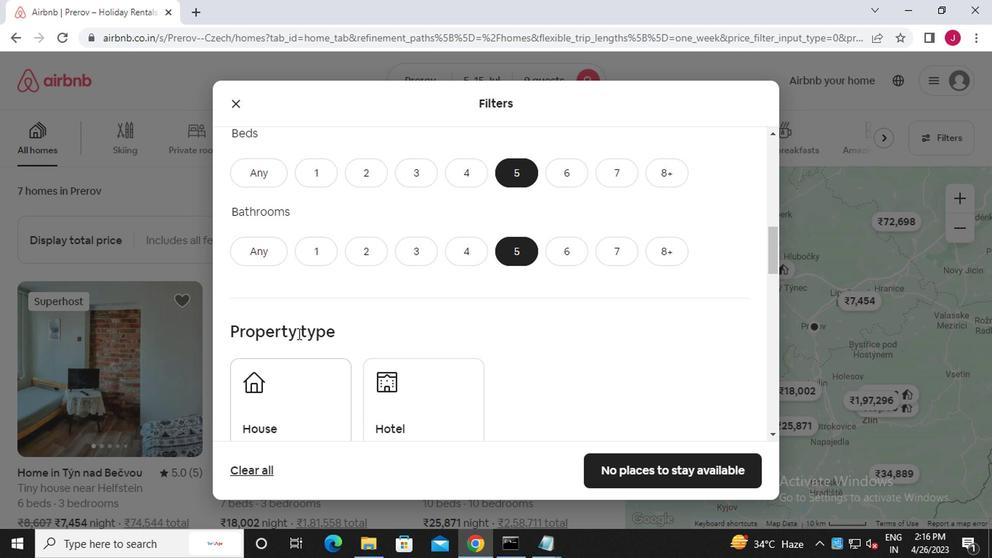 
Action: Mouse scrolled (283, 329) with delta (0, 0)
Screenshot: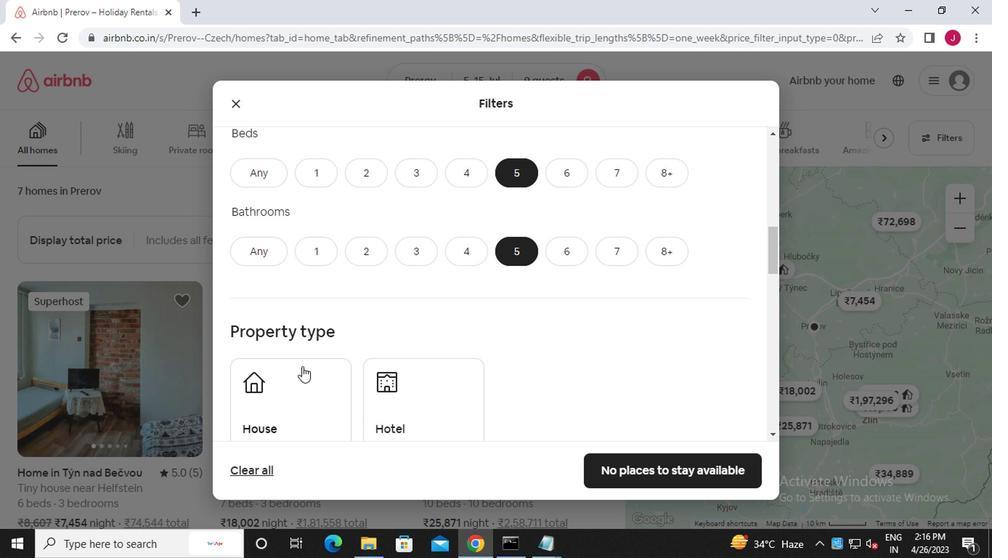 
Action: Mouse moved to (275, 307)
Screenshot: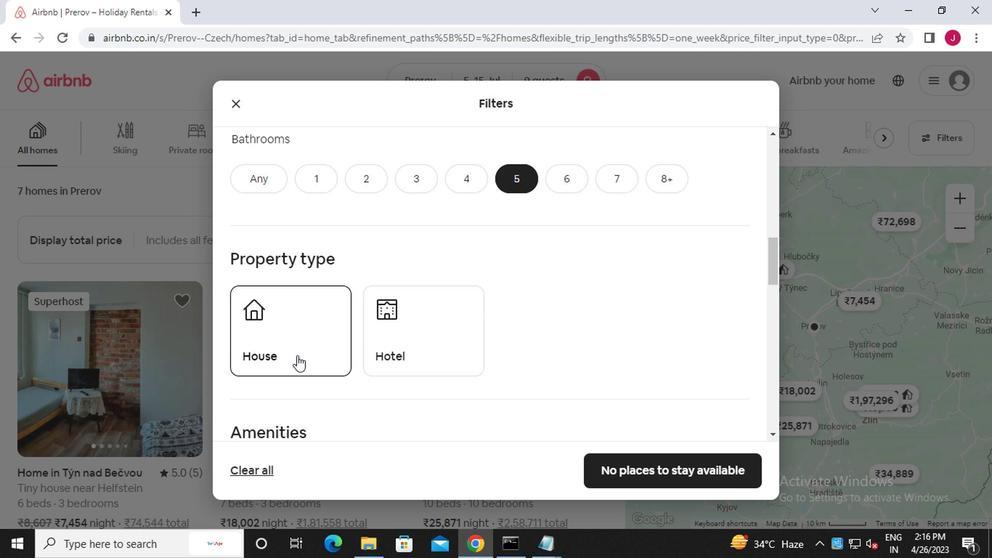 
Action: Mouse pressed left at (275, 307)
Screenshot: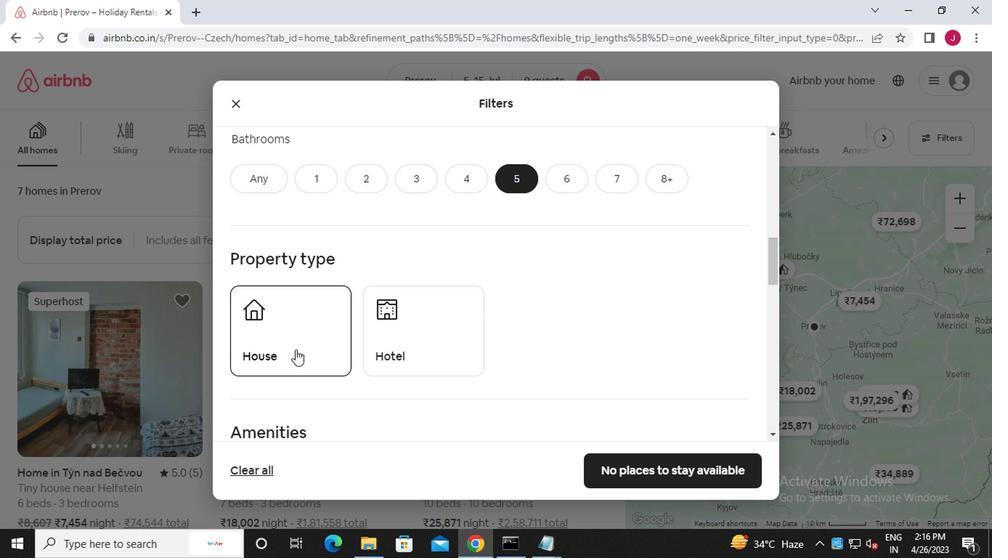 
Action: Mouse moved to (387, 325)
Screenshot: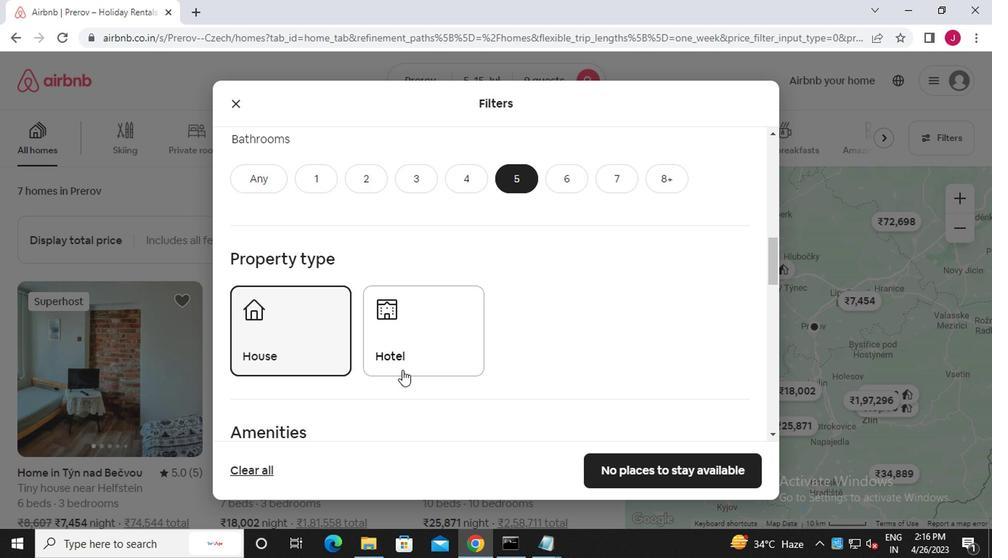
Action: Mouse scrolled (387, 324) with delta (0, 0)
Screenshot: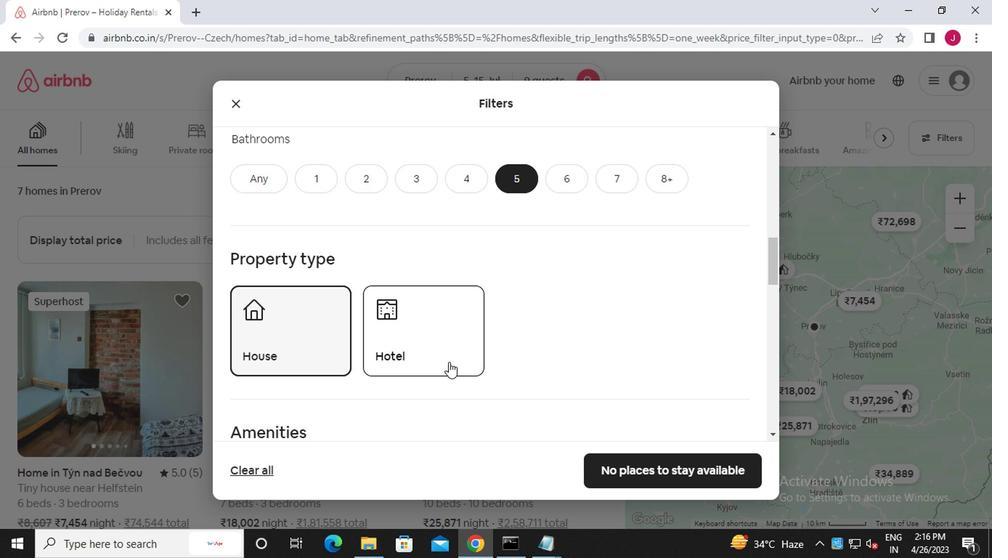 
Action: Mouse moved to (385, 325)
Screenshot: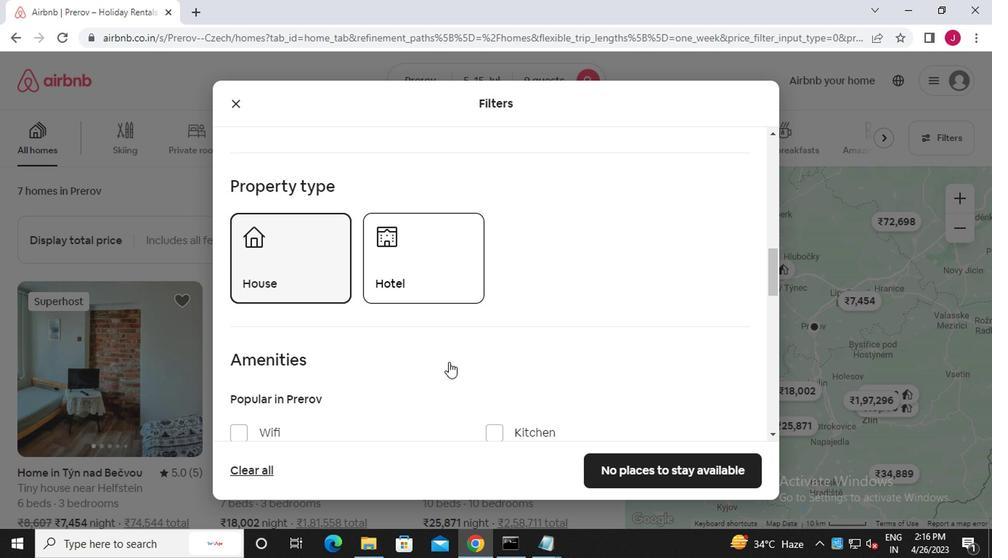 
Action: Mouse scrolled (385, 324) with delta (0, 0)
Screenshot: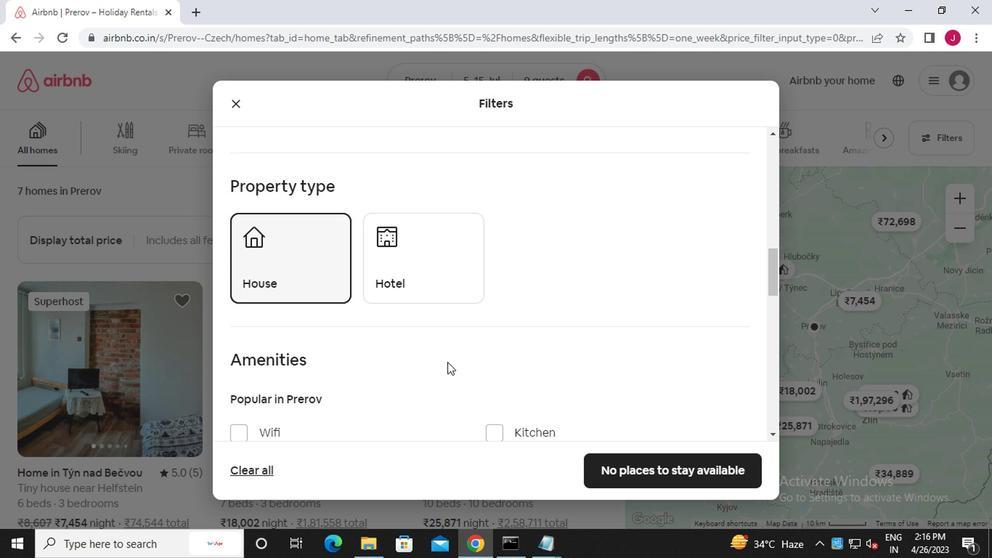 
Action: Mouse moved to (381, 321)
Screenshot: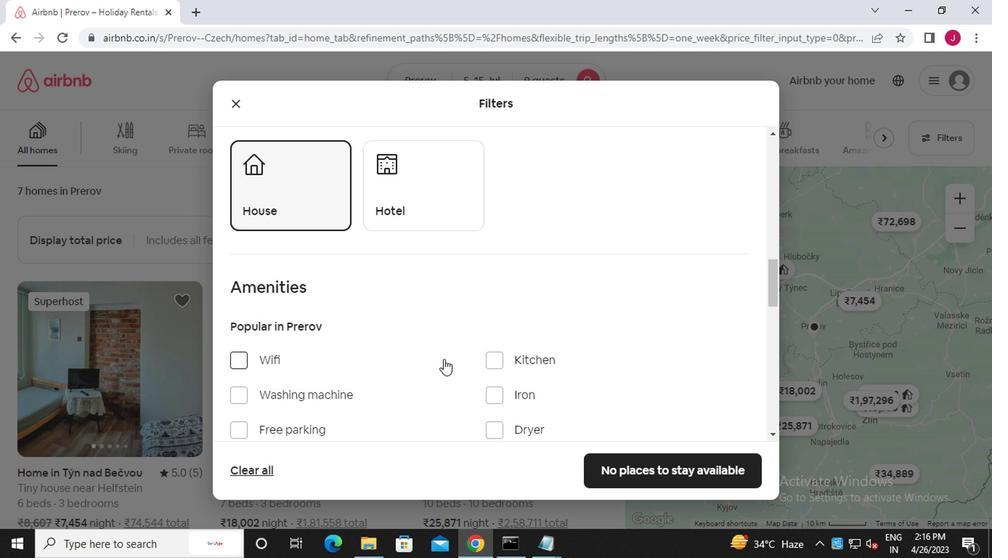 
Action: Mouse scrolled (381, 320) with delta (0, 0)
Screenshot: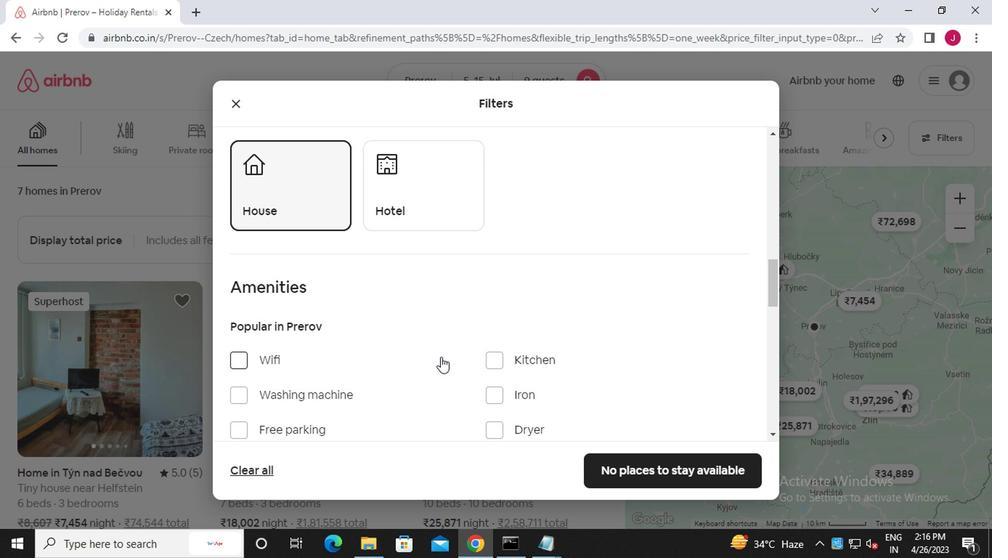 
Action: Mouse scrolled (381, 320) with delta (0, 0)
Screenshot: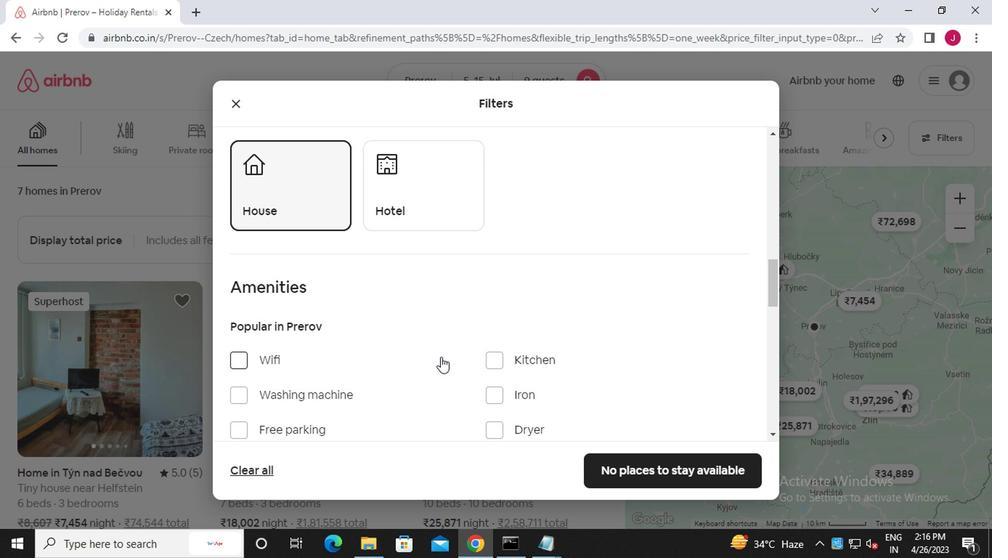 
Action: Mouse scrolled (381, 320) with delta (0, 0)
Screenshot: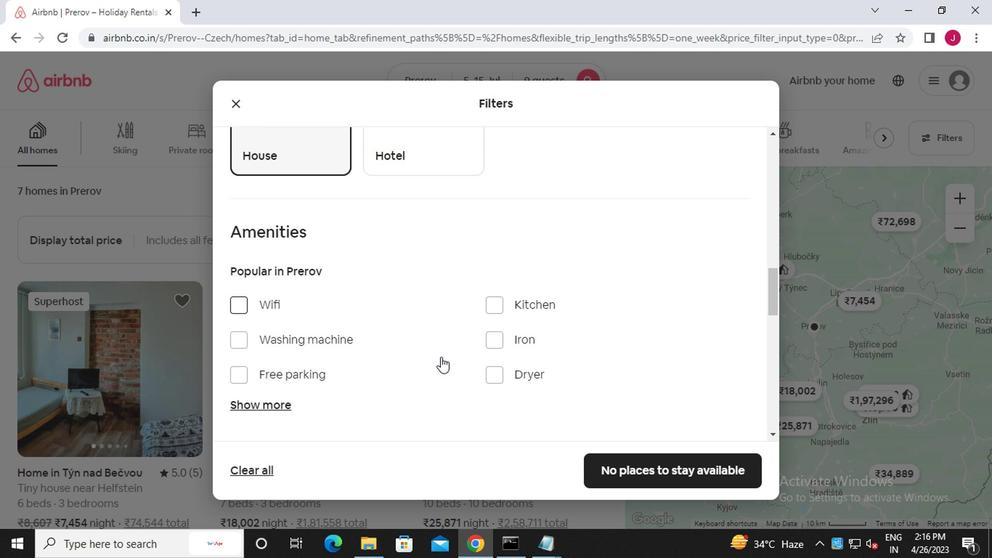 
Action: Mouse scrolled (381, 320) with delta (0, 0)
Screenshot: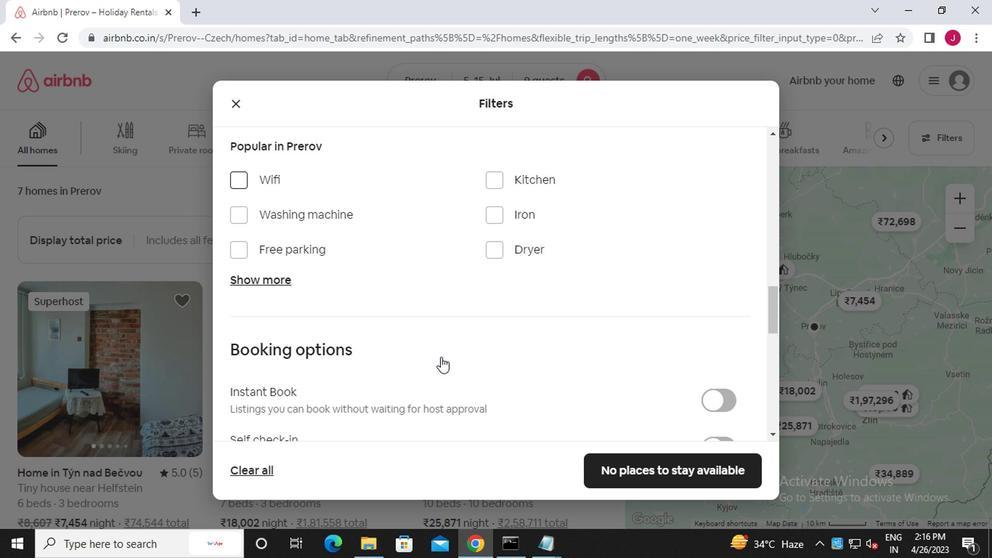 
Action: Mouse moved to (577, 309)
Screenshot: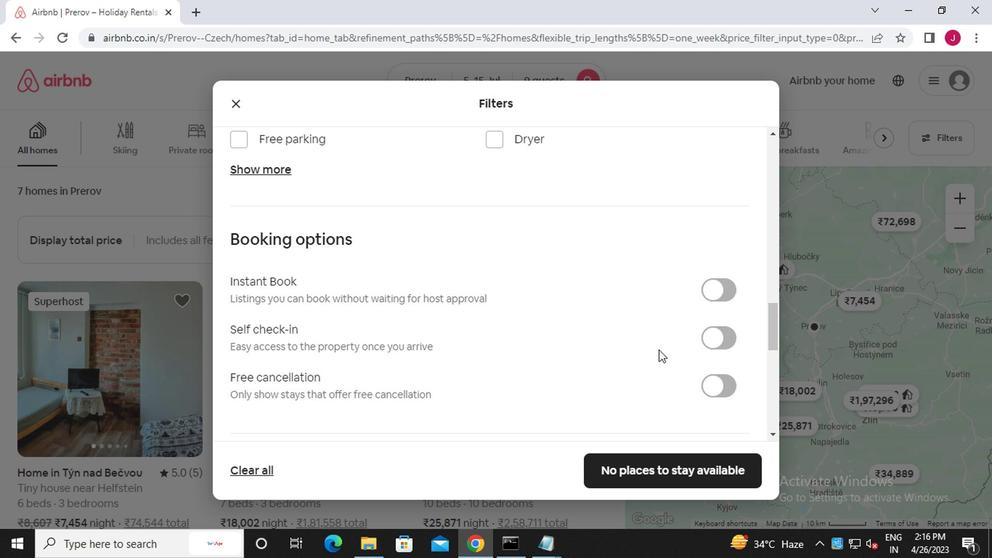 
Action: Mouse pressed left at (577, 309)
Screenshot: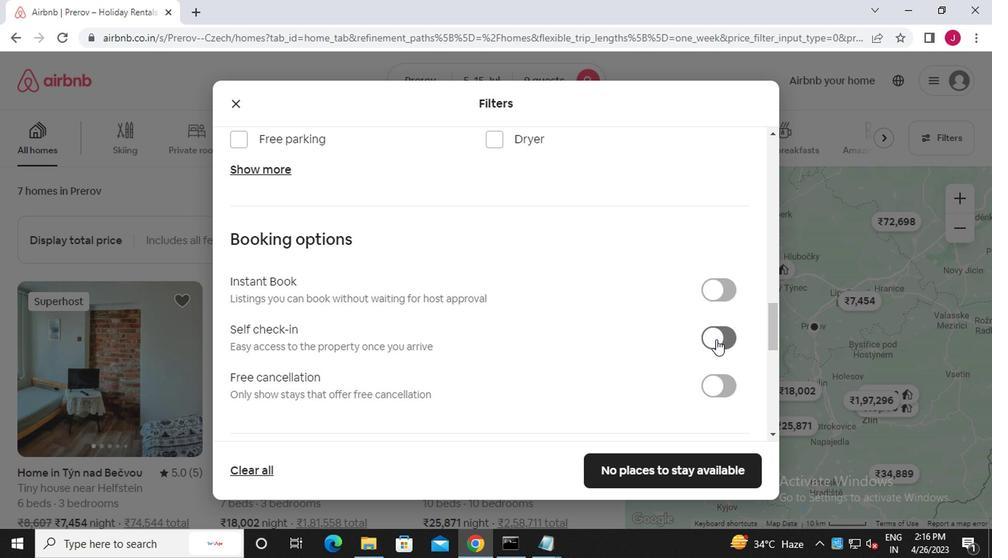 
Action: Mouse moved to (478, 317)
Screenshot: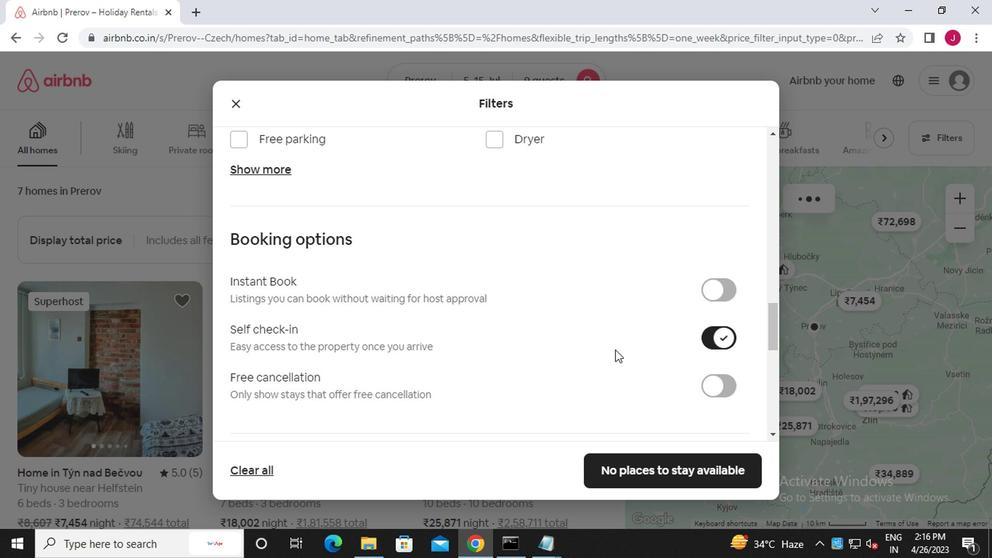 
Action: Mouse scrolled (478, 317) with delta (0, 0)
Screenshot: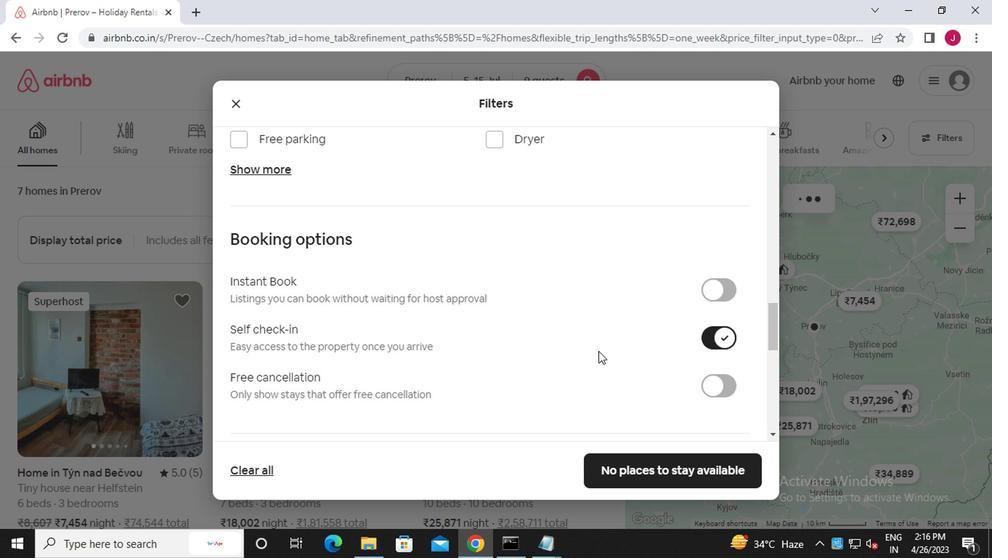 
Action: Mouse scrolled (478, 317) with delta (0, 0)
Screenshot: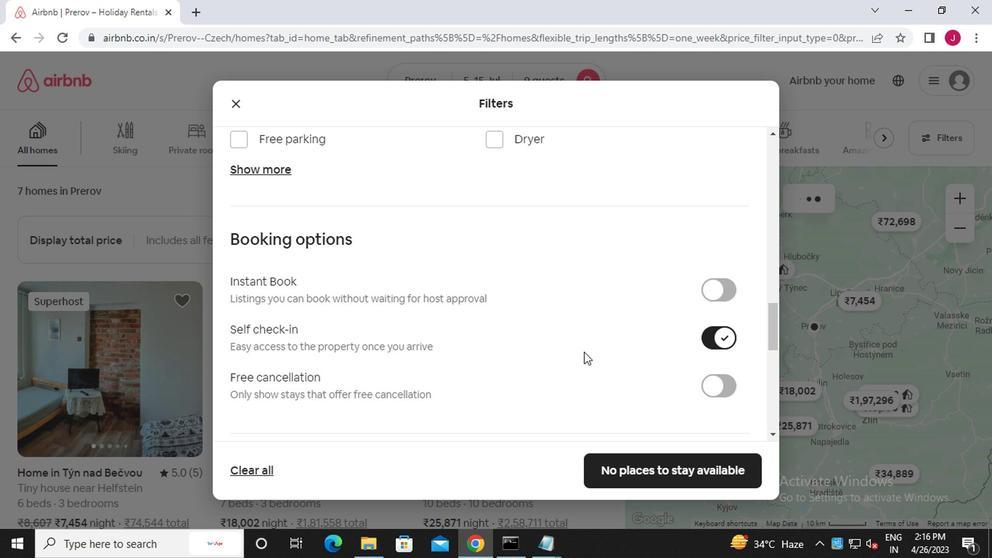 
Action: Mouse scrolled (478, 317) with delta (0, 0)
Screenshot: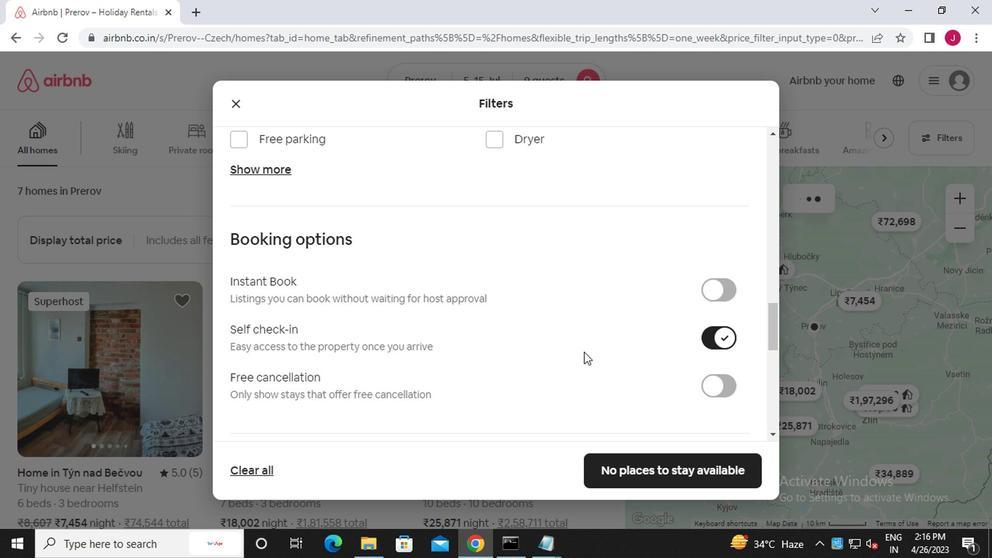 
Action: Mouse scrolled (478, 317) with delta (0, 0)
Screenshot: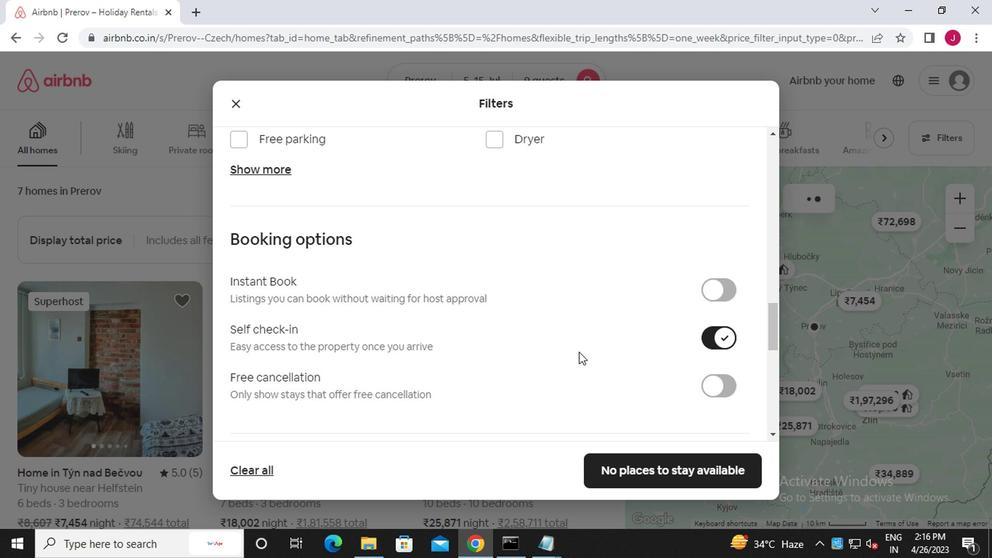 
Action: Mouse scrolled (478, 317) with delta (0, 0)
Screenshot: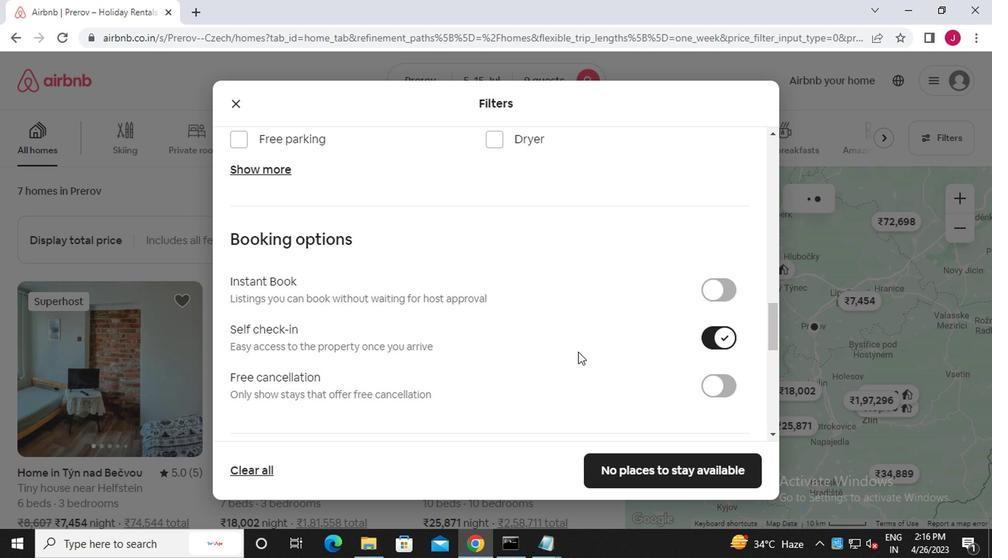 
Action: Mouse scrolled (478, 317) with delta (0, 0)
Screenshot: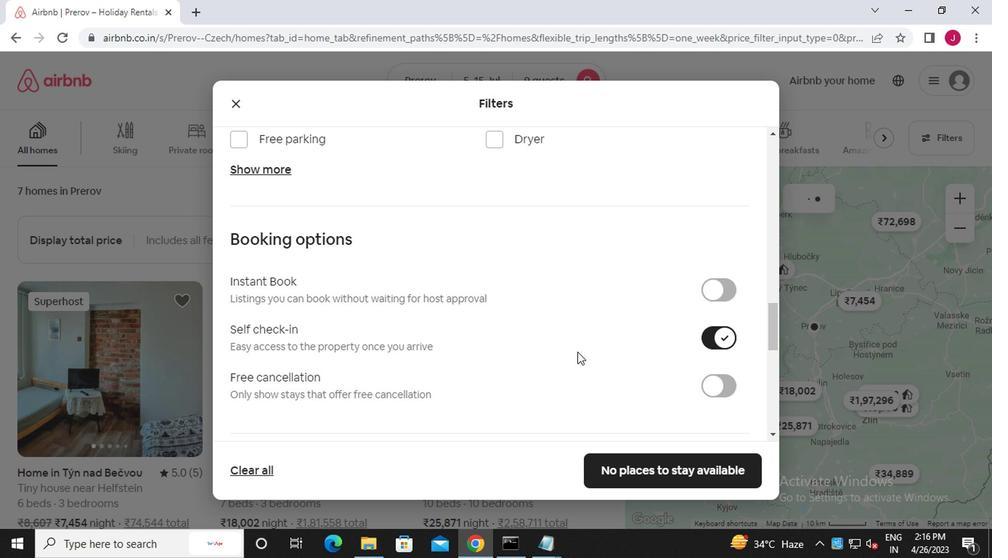 
Action: Mouse moved to (260, 317)
Screenshot: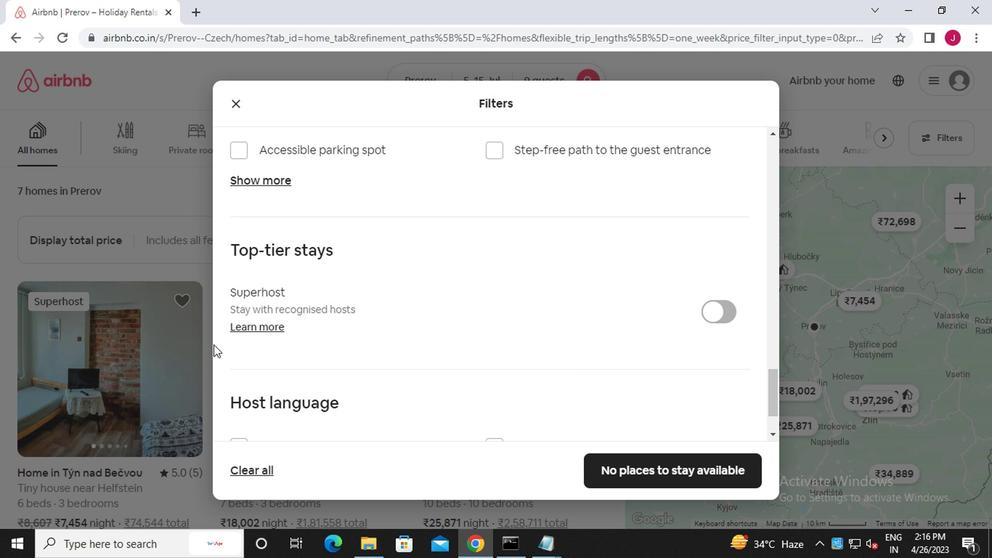 
Action: Mouse scrolled (260, 317) with delta (0, 0)
Screenshot: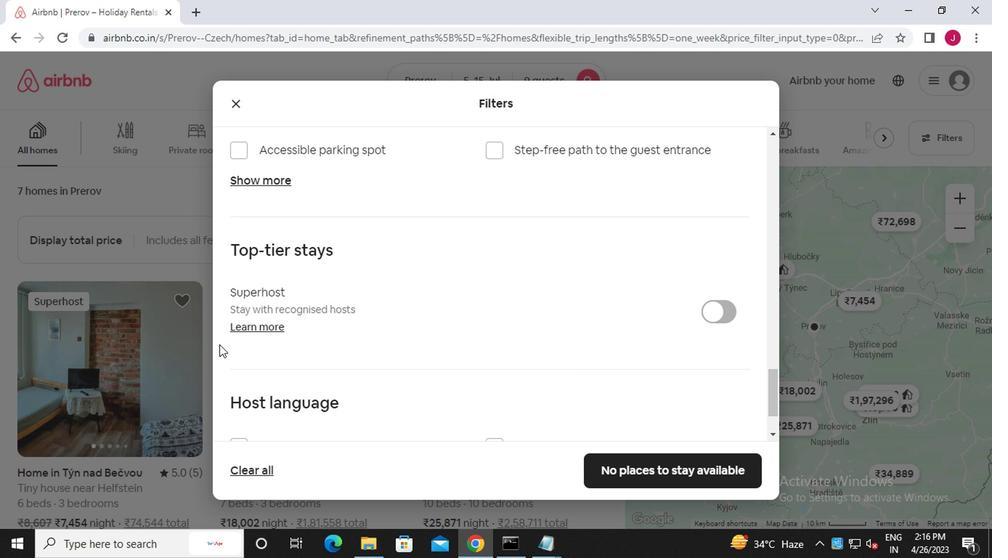 
Action: Mouse scrolled (260, 317) with delta (0, 0)
Screenshot: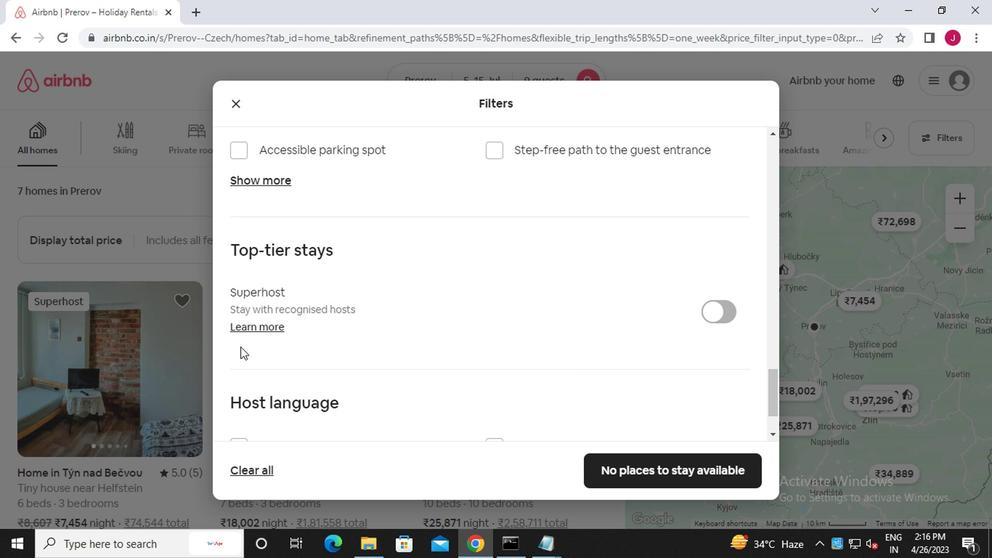 
Action: Mouse scrolled (260, 317) with delta (0, 0)
Screenshot: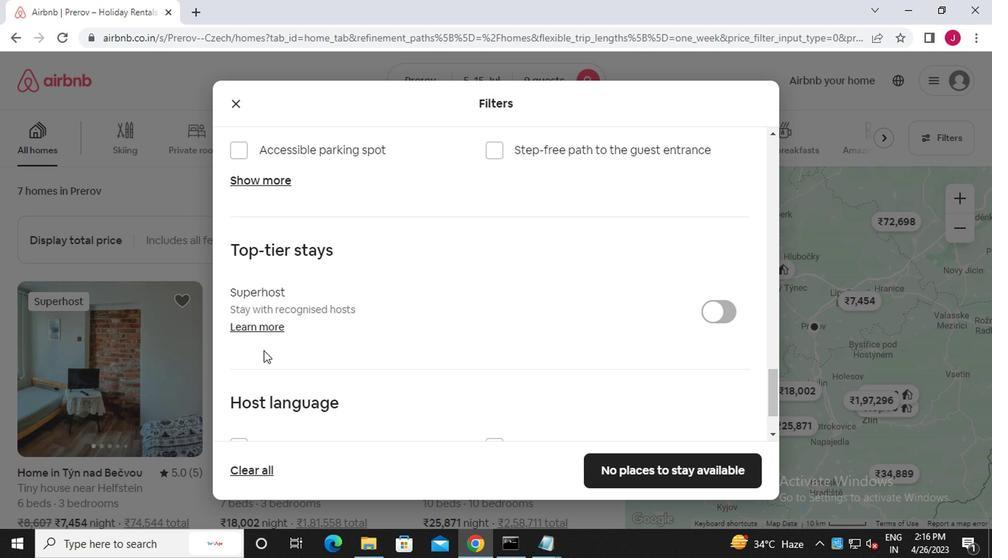 
Action: Mouse scrolled (260, 317) with delta (0, 0)
Screenshot: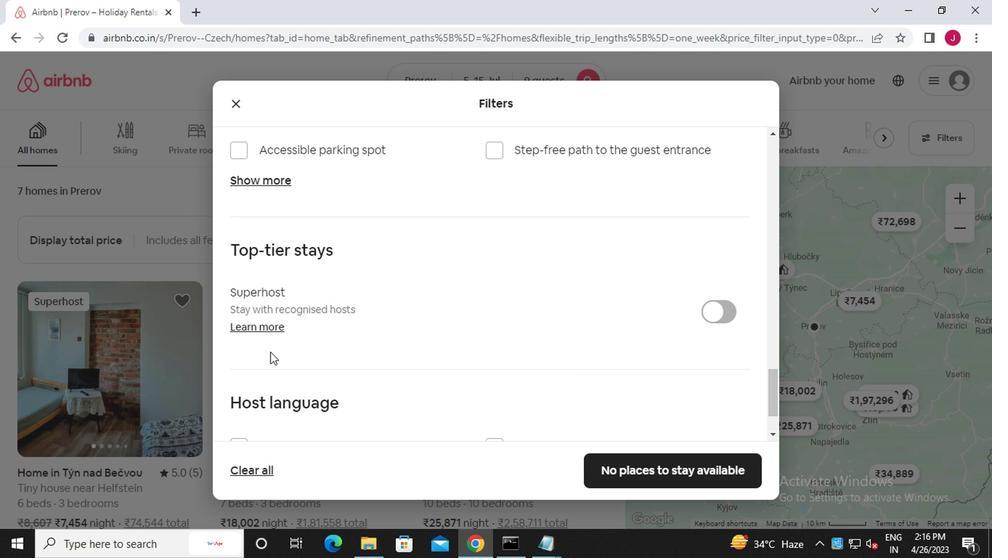 
Action: Mouse moved to (239, 326)
Screenshot: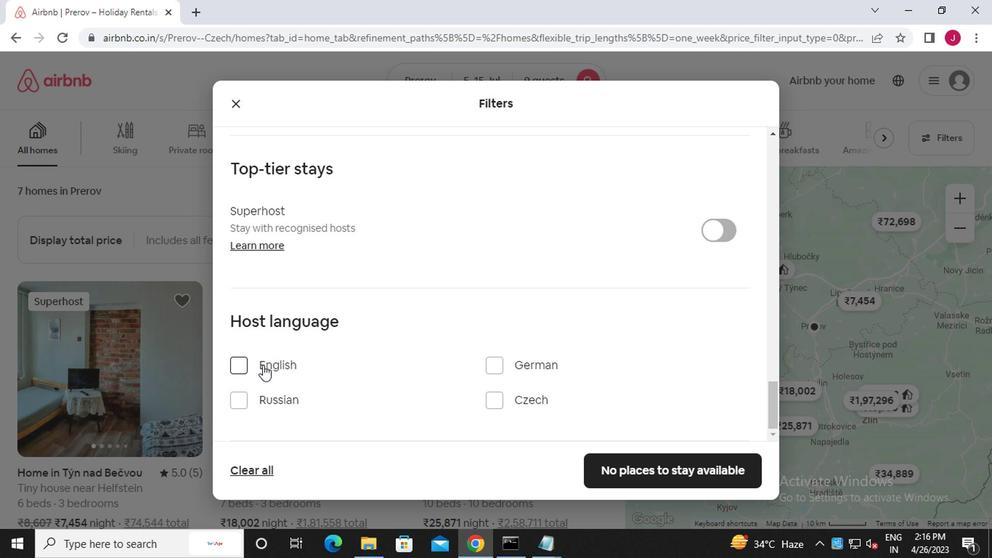 
Action: Mouse pressed left at (239, 326)
Screenshot: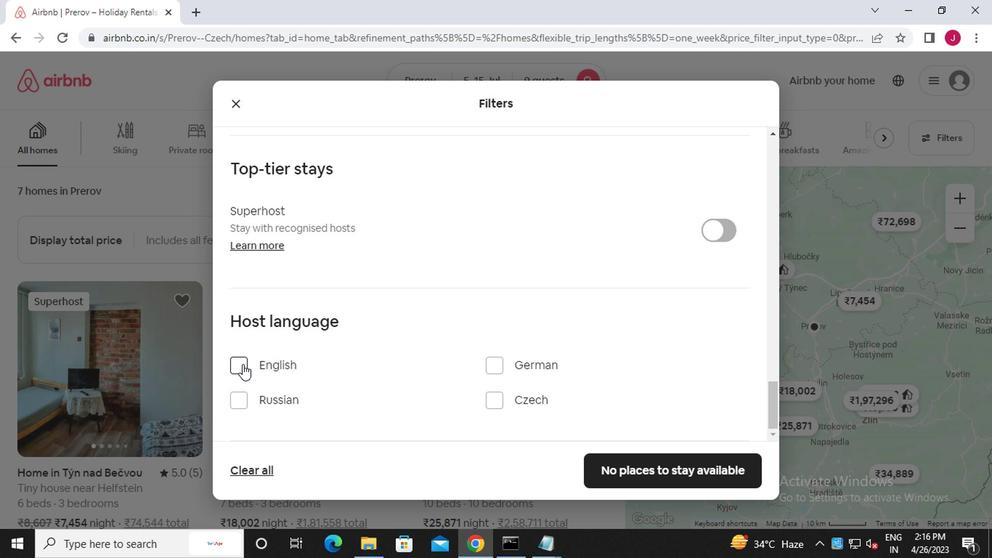 
Action: Mouse moved to (523, 398)
Screenshot: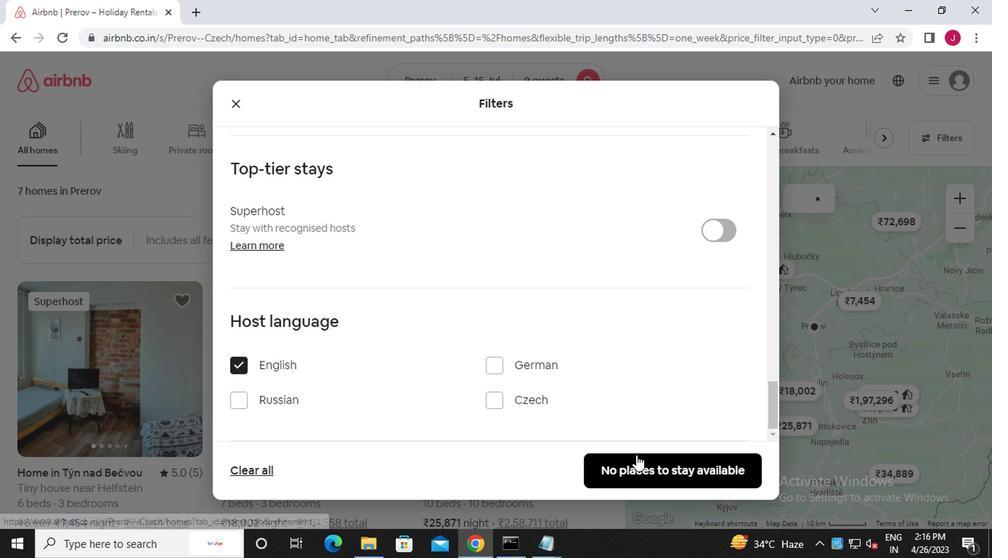 
Action: Mouse pressed left at (523, 398)
Screenshot: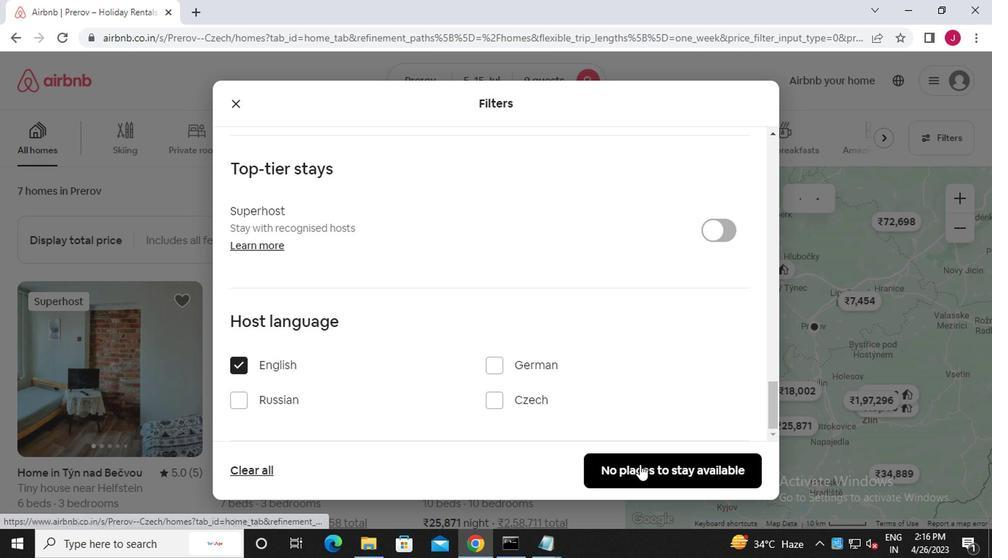 
Action: Mouse moved to (520, 395)
Screenshot: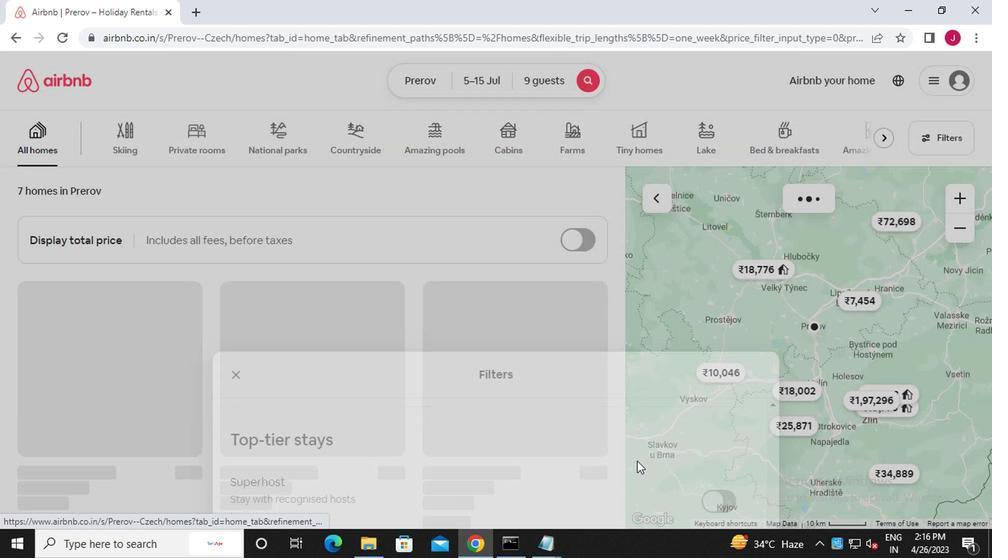 
